 Task: Find connections with filter location Melton Mowbray with filter topic #Onlineadvertisingwith filter profile language German with filter current company Climate Policy Initiative with filter school Sree with filter industry Architectural and Structural Metal Manufacturing with filter service category HR Consulting with filter keywords title Front Desk Manager
Action: Mouse moved to (475, 51)
Screenshot: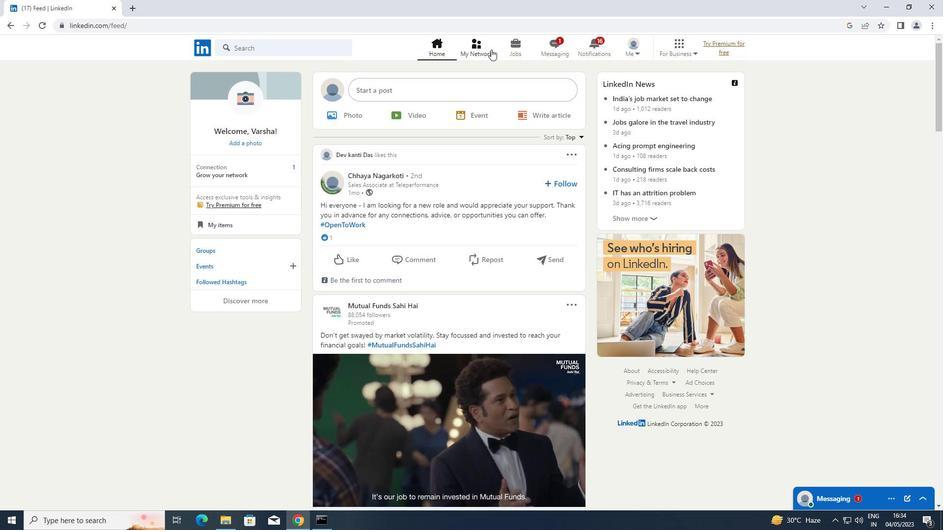 
Action: Mouse pressed left at (475, 51)
Screenshot: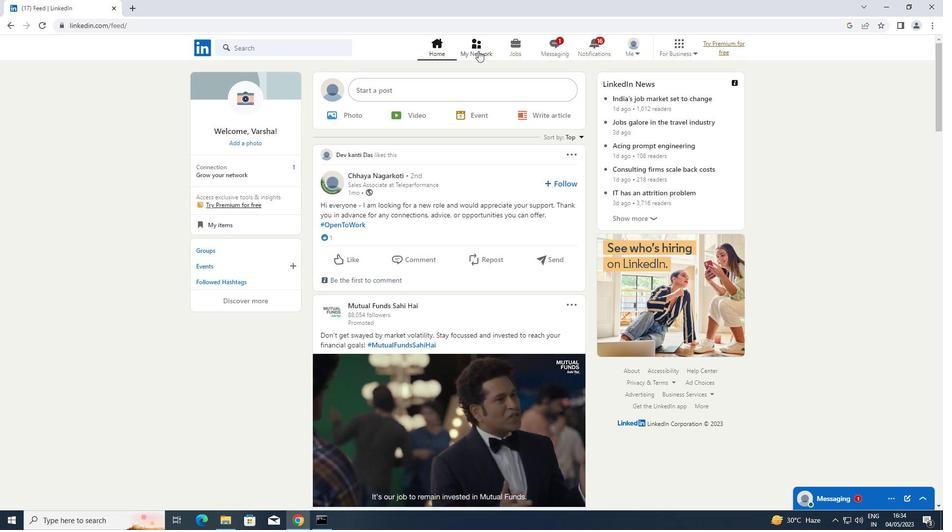 
Action: Mouse moved to (235, 100)
Screenshot: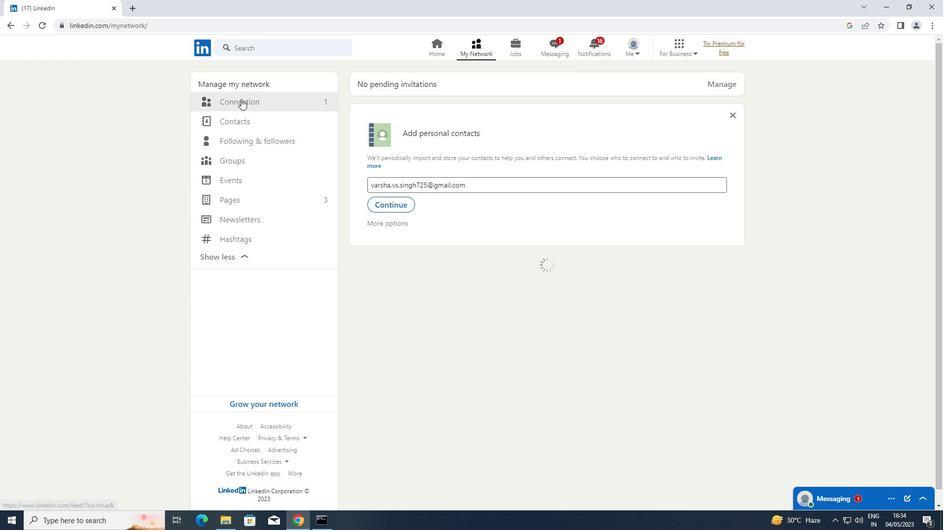
Action: Mouse pressed left at (235, 100)
Screenshot: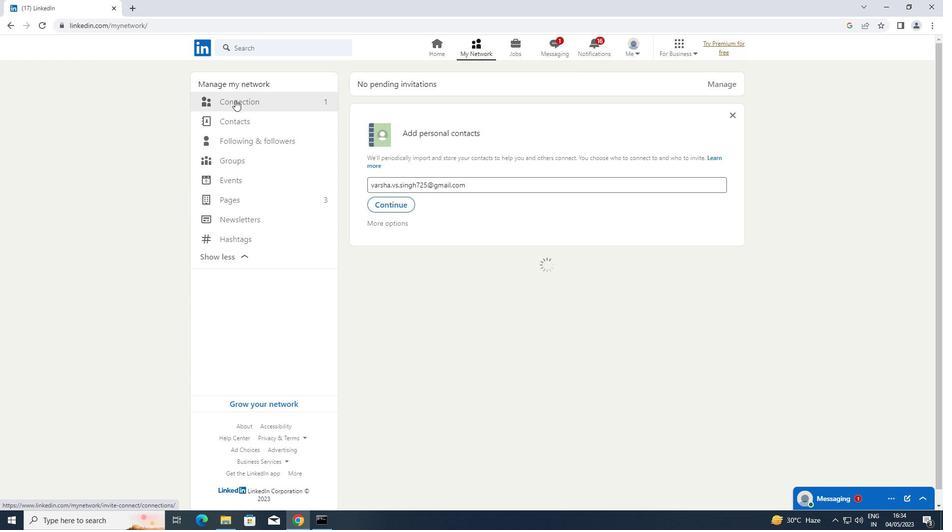 
Action: Mouse moved to (565, 97)
Screenshot: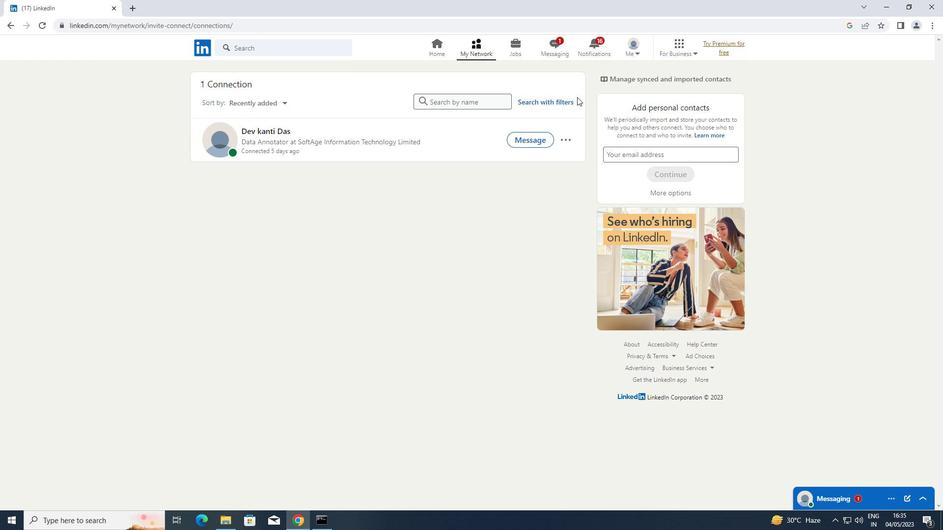 
Action: Mouse pressed left at (565, 97)
Screenshot: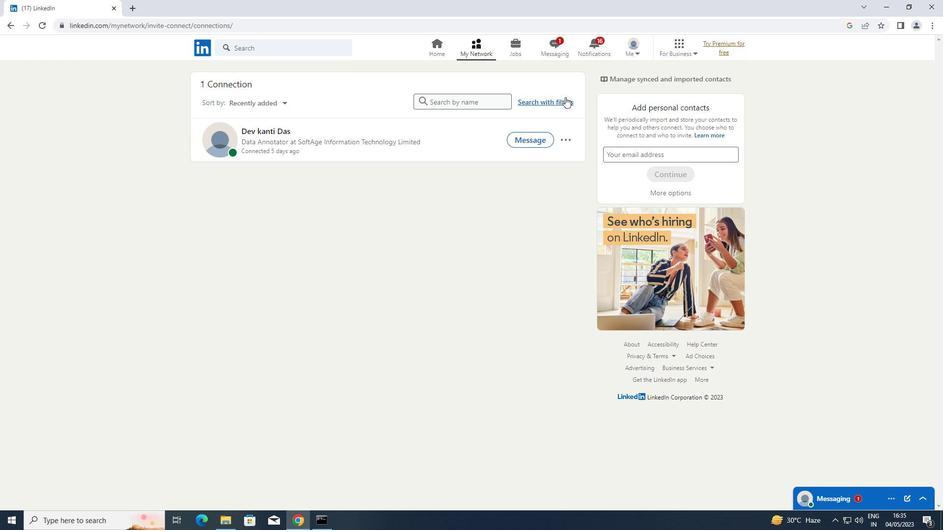 
Action: Mouse moved to (497, 73)
Screenshot: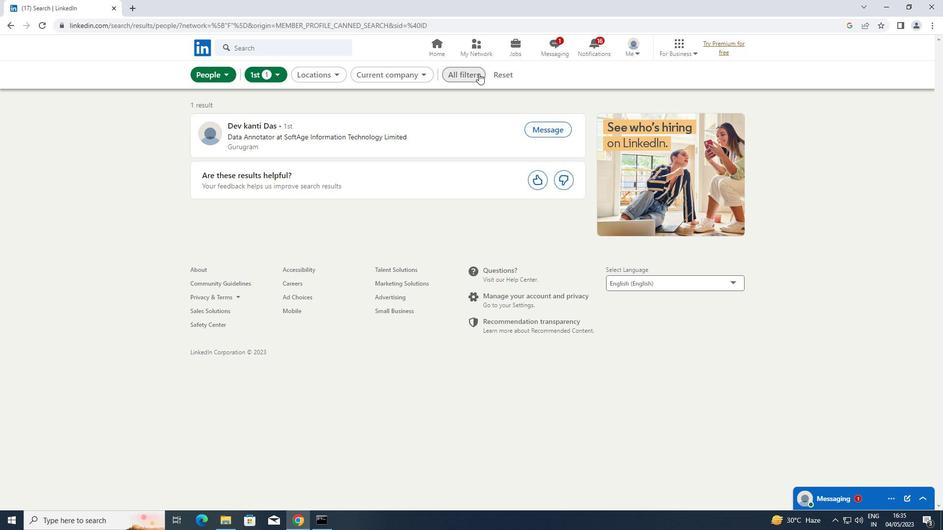 
Action: Mouse pressed left at (497, 73)
Screenshot: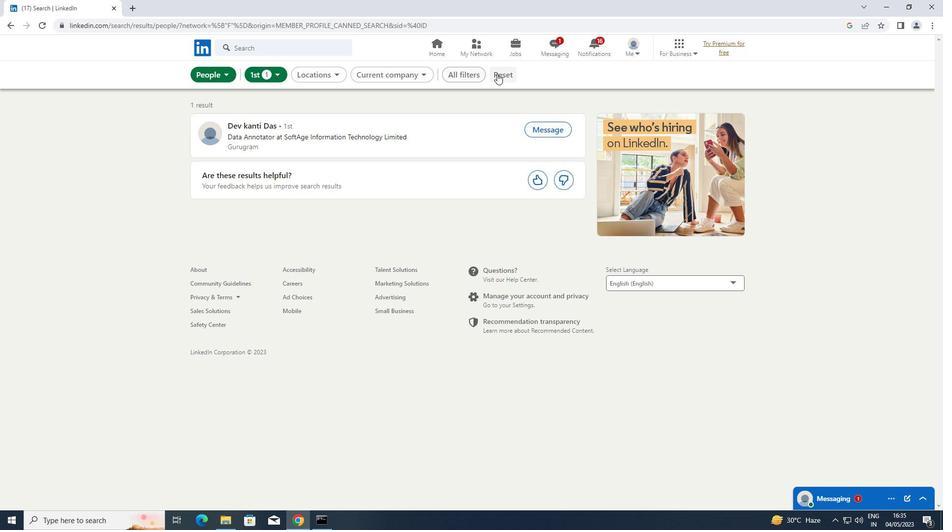 
Action: Mouse moved to (491, 73)
Screenshot: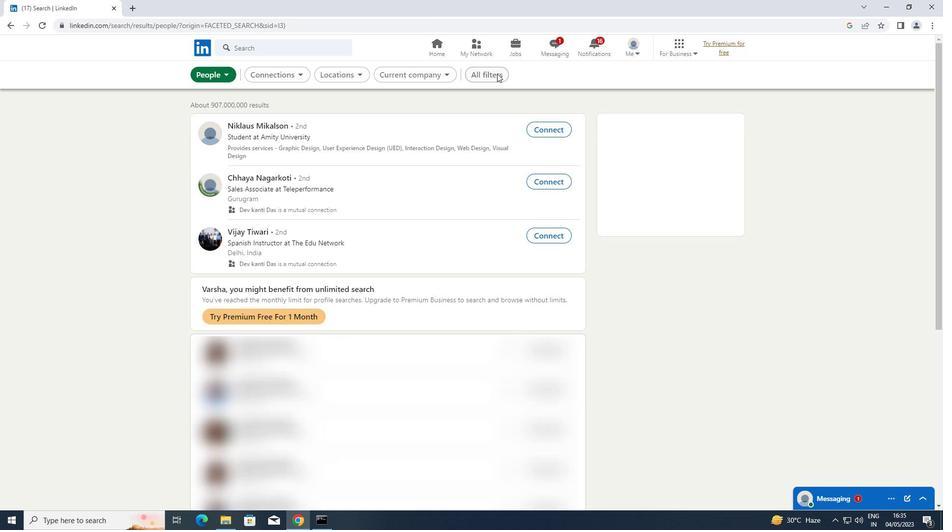
Action: Mouse pressed left at (491, 73)
Screenshot: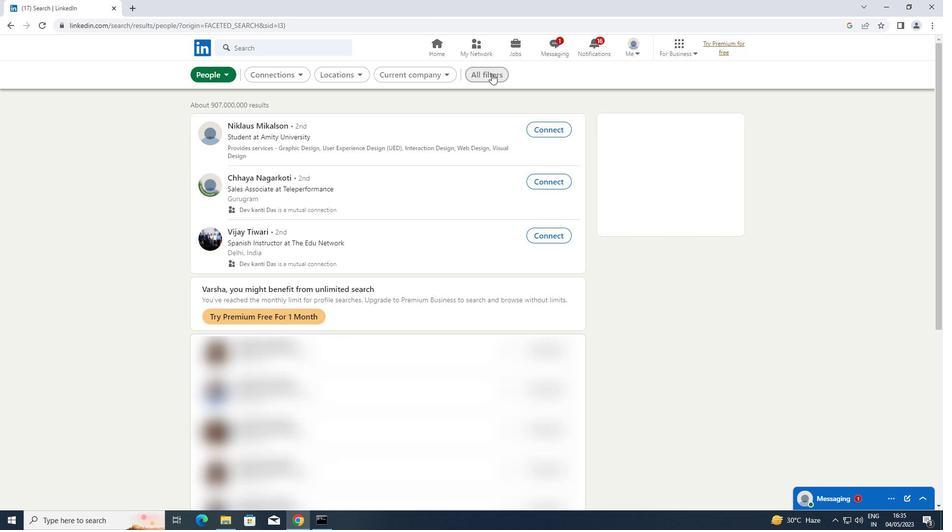 
Action: Mouse moved to (729, 209)
Screenshot: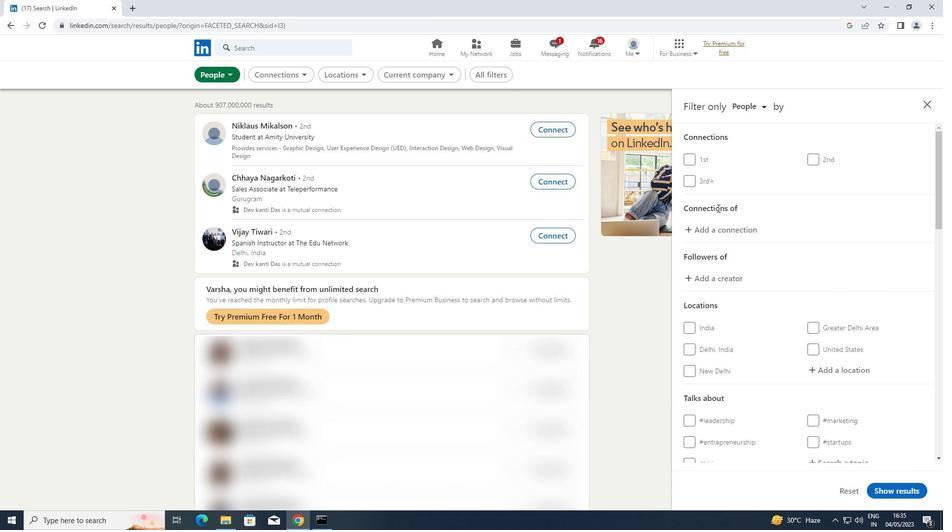 
Action: Mouse scrolled (729, 209) with delta (0, 0)
Screenshot: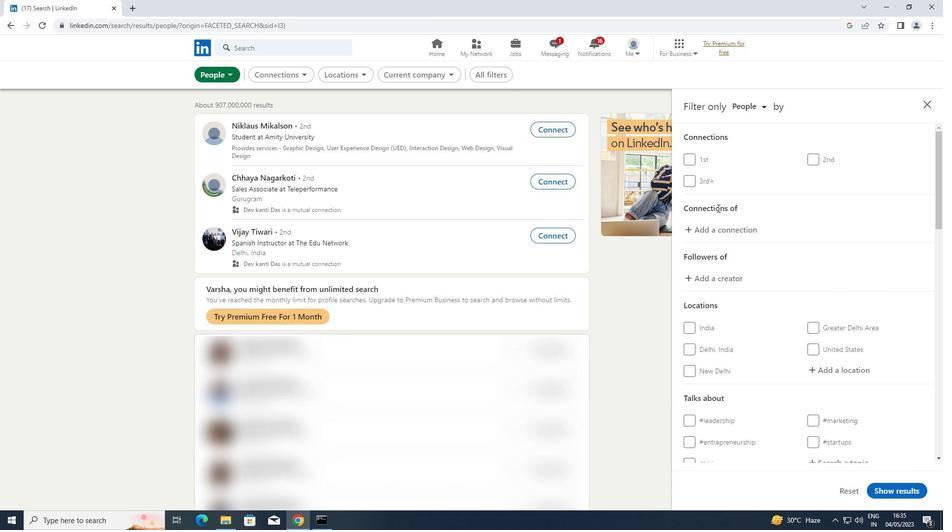 
Action: Mouse scrolled (729, 209) with delta (0, 0)
Screenshot: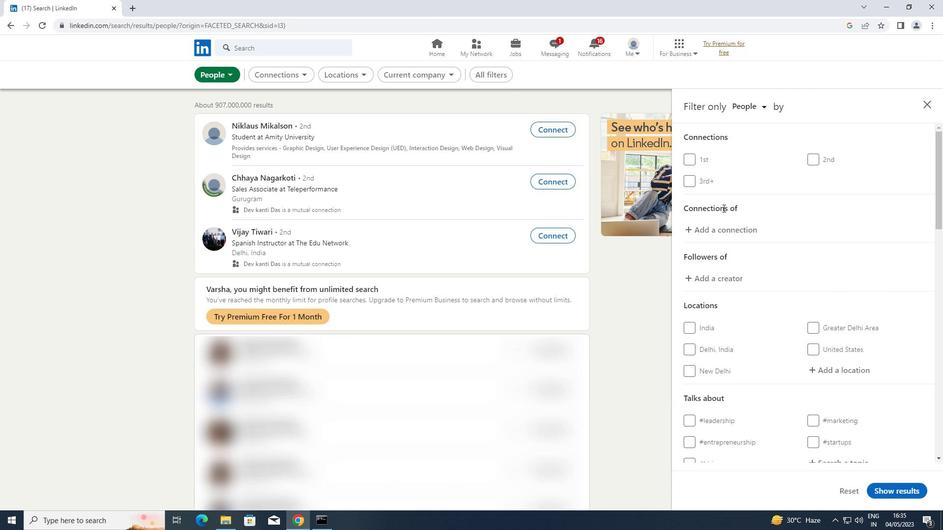 
Action: Mouse moved to (824, 274)
Screenshot: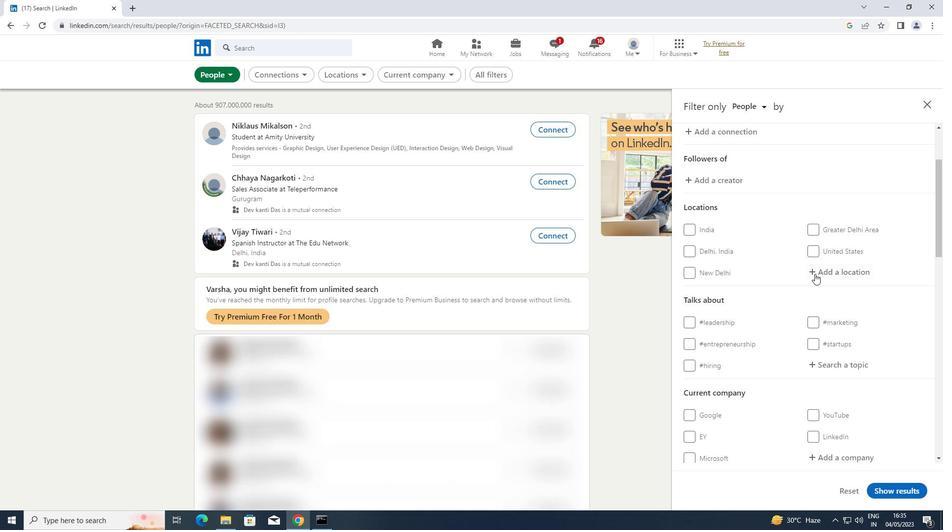 
Action: Mouse pressed left at (824, 274)
Screenshot: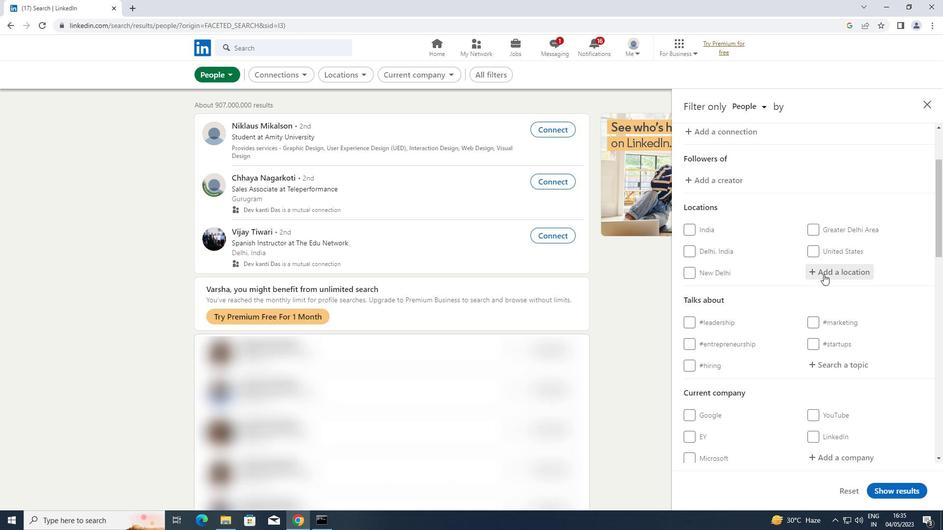 
Action: Key pressed <Key.shift>MELTON<Key.space><Key.shift>MOWBRAY
Screenshot: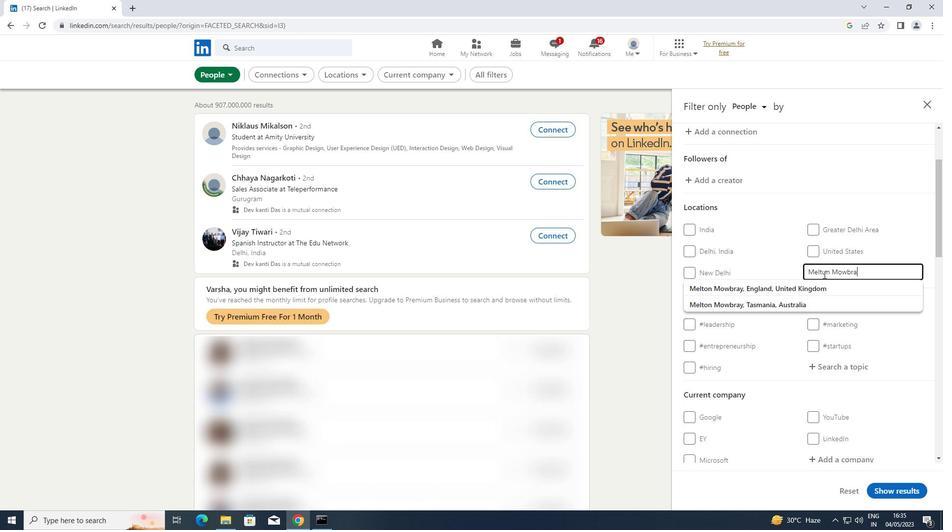 
Action: Mouse scrolled (824, 274) with delta (0, 0)
Screenshot: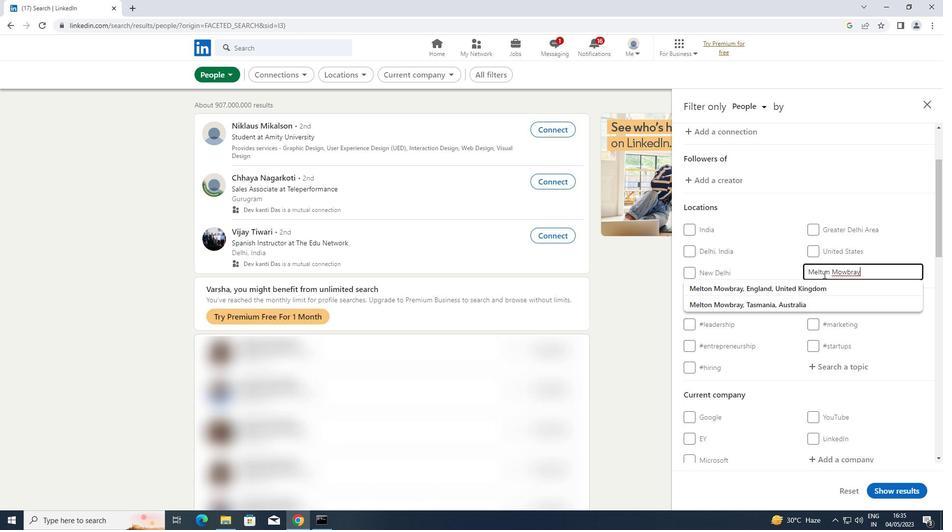 
Action: Mouse scrolled (824, 274) with delta (0, 0)
Screenshot: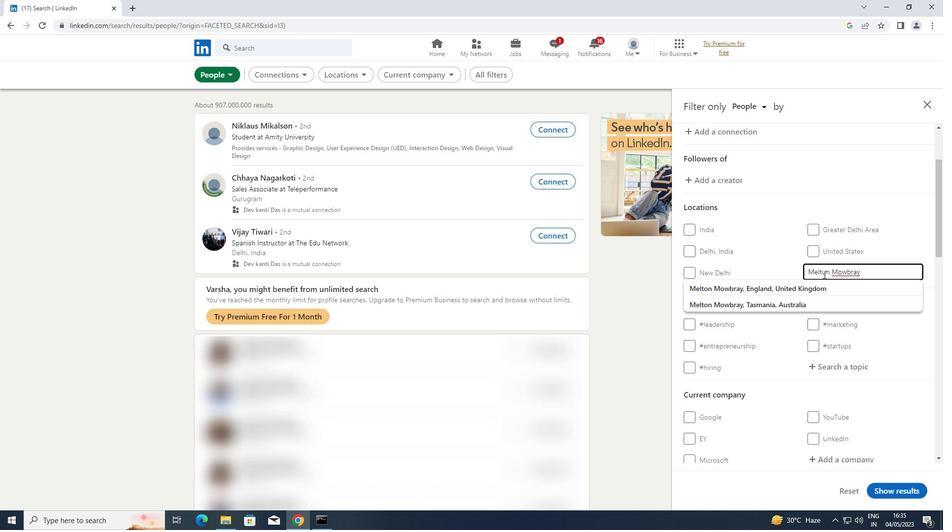 
Action: Mouse moved to (842, 356)
Screenshot: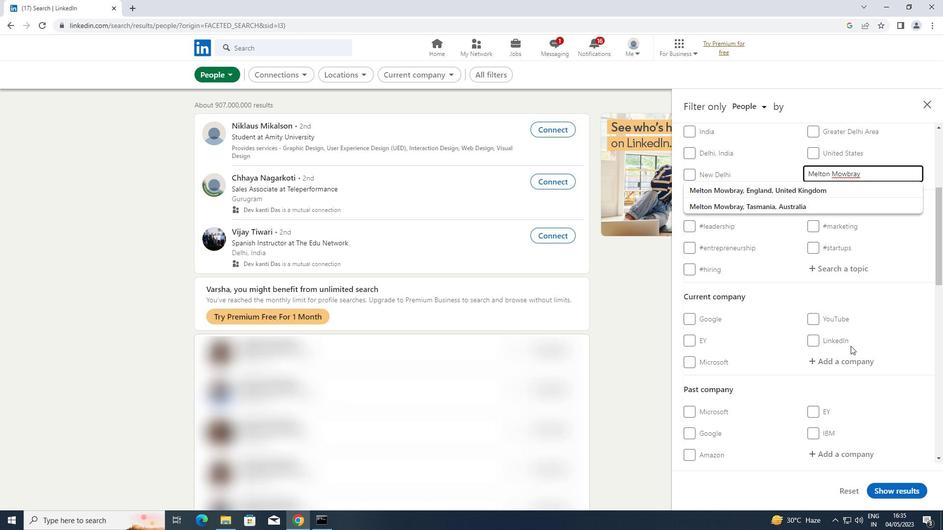 
Action: Mouse pressed left at (842, 356)
Screenshot: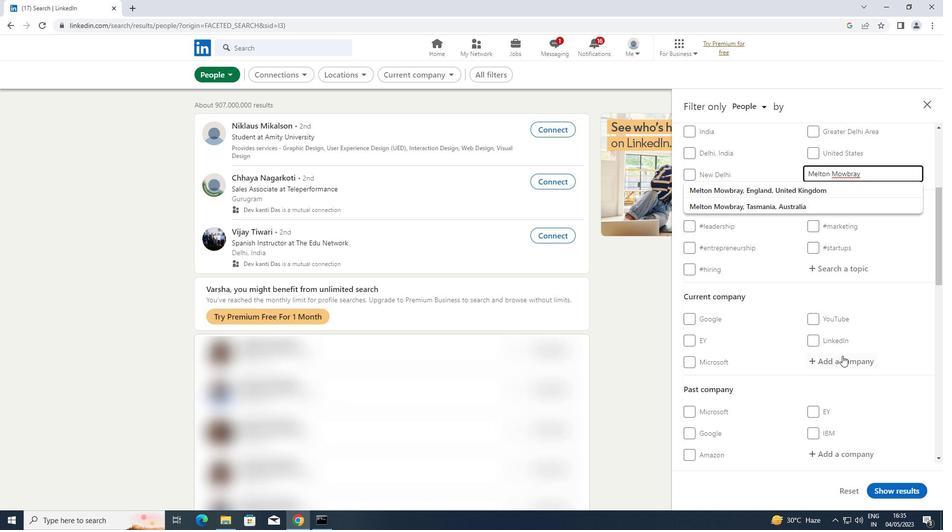 
Action: Key pressed <Key.shift>ONLINEADVERTISING
Screenshot: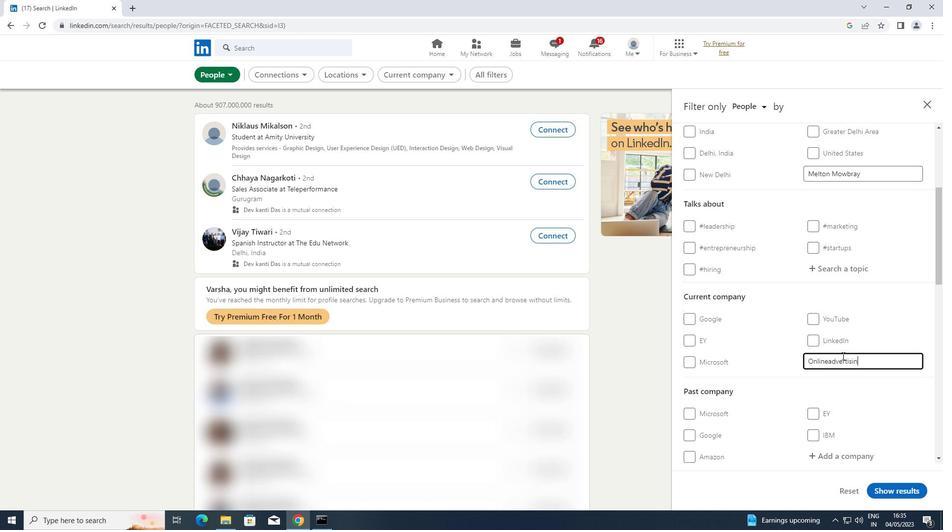 
Action: Mouse moved to (813, 359)
Screenshot: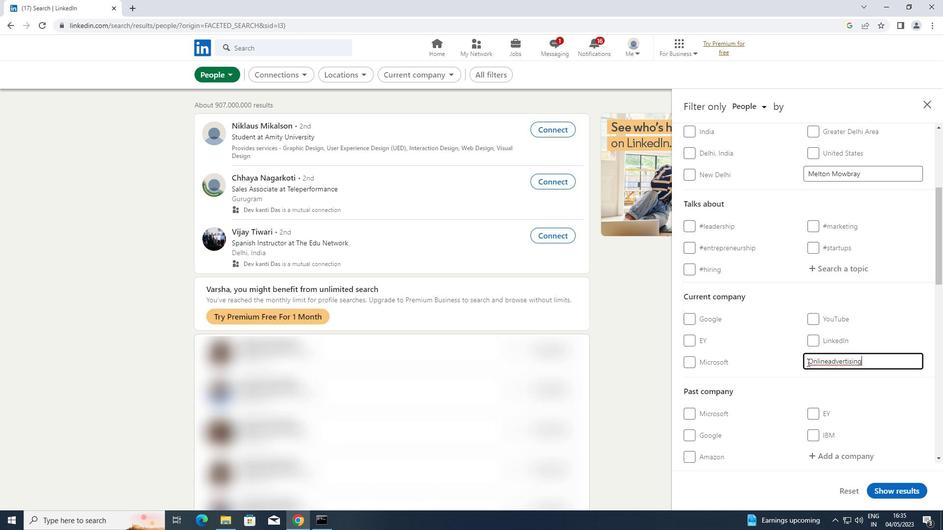 
Action: Key pressed <Key.backspace><Key.backspace><Key.backspace><Key.backspace><Key.backspace><Key.backspace><Key.backspace><Key.backspace><Key.backspace><Key.backspace><Key.backspace><Key.backspace><Key.backspace><Key.backspace><Key.backspace><Key.backspace><Key.backspace><Key.backspace><Key.backspace><Key.backspace><Key.backspace><Key.backspace>
Screenshot: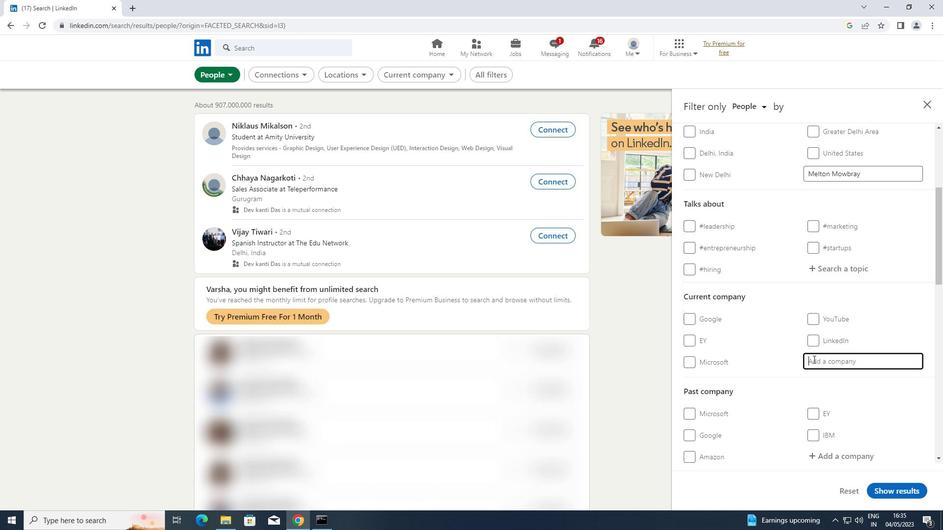 
Action: Mouse moved to (861, 269)
Screenshot: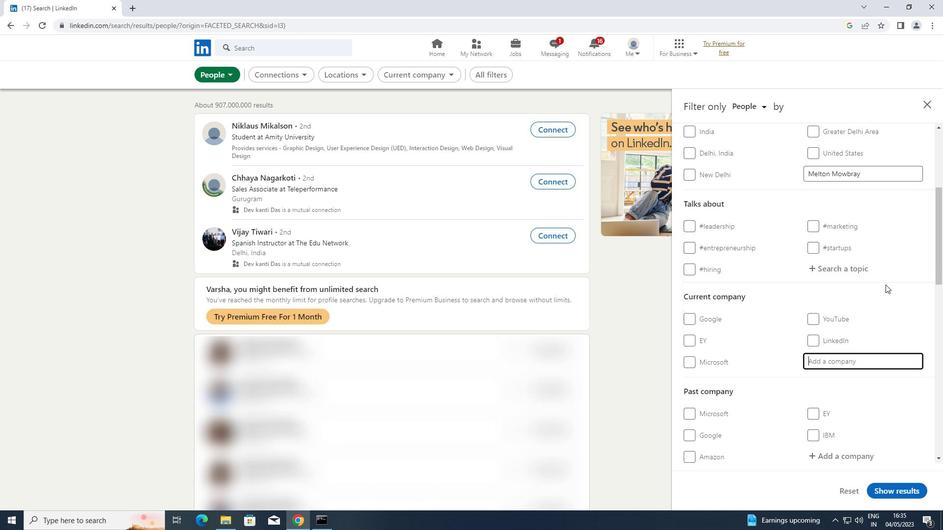 
Action: Mouse pressed left at (861, 269)
Screenshot: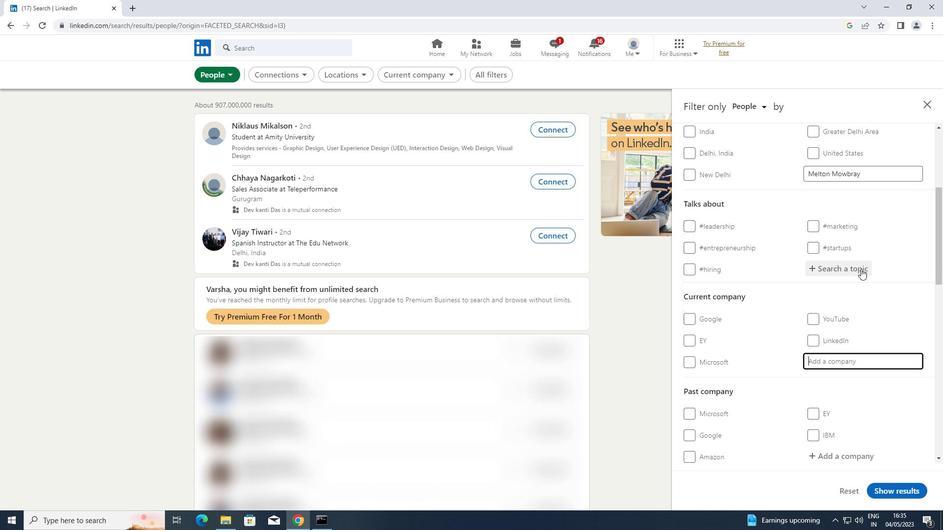 
Action: Key pressed <Key.shift>ONLINEADVERTI
Screenshot: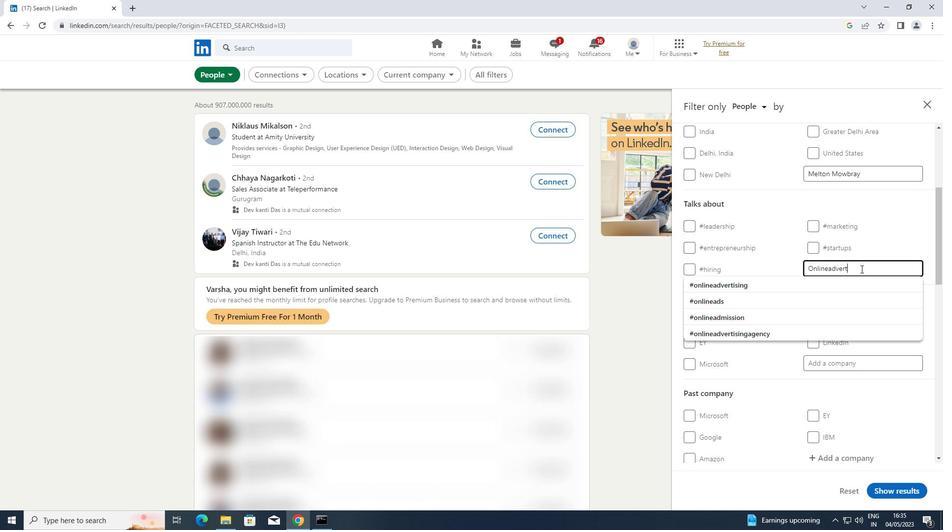 
Action: Mouse moved to (786, 283)
Screenshot: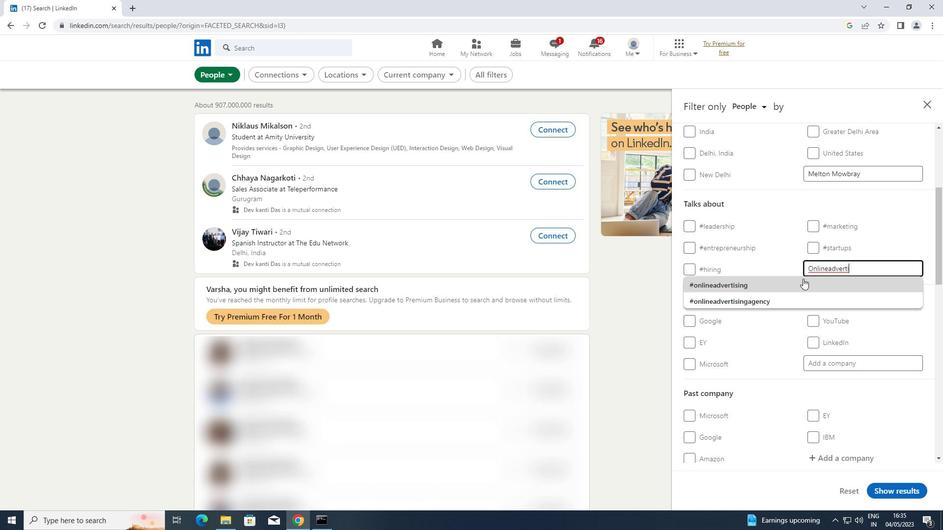 
Action: Mouse pressed left at (786, 283)
Screenshot: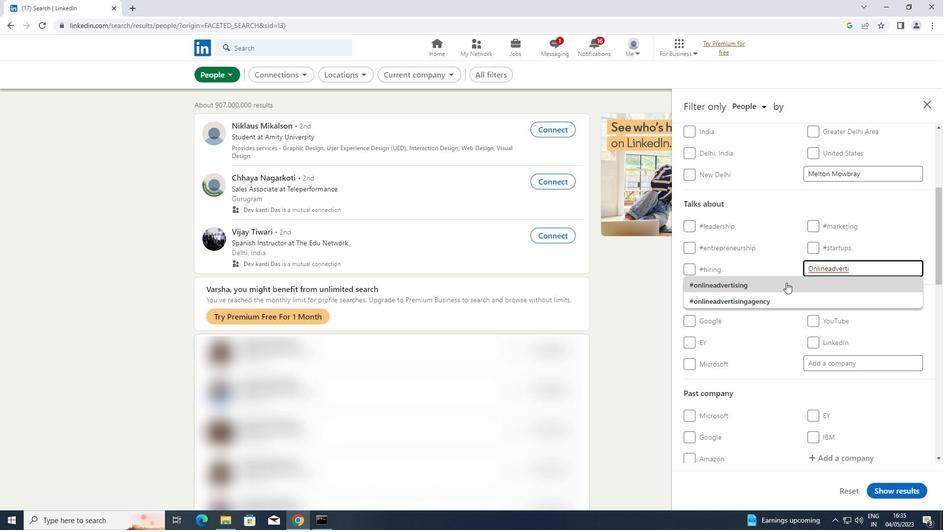 
Action: Mouse scrolled (786, 282) with delta (0, 0)
Screenshot: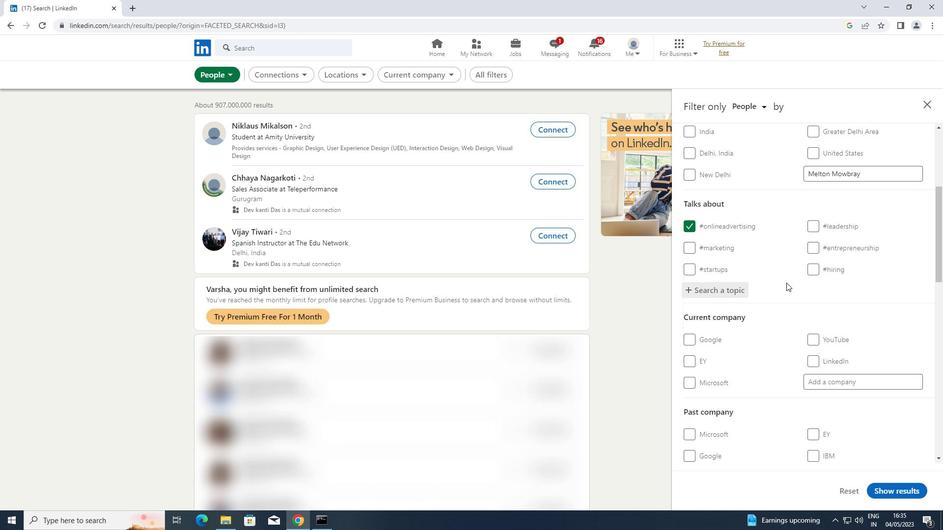 
Action: Mouse scrolled (786, 282) with delta (0, 0)
Screenshot: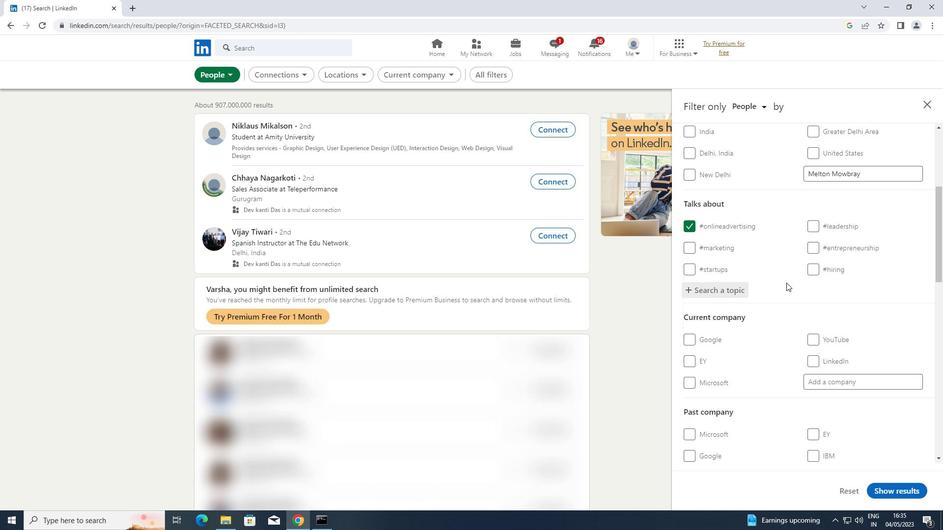 
Action: Mouse scrolled (786, 282) with delta (0, 0)
Screenshot: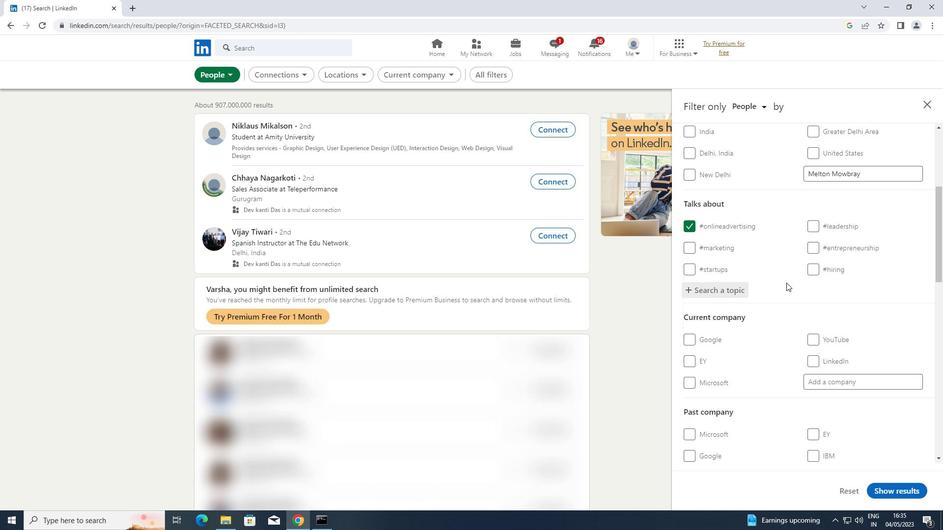 
Action: Mouse scrolled (786, 282) with delta (0, 0)
Screenshot: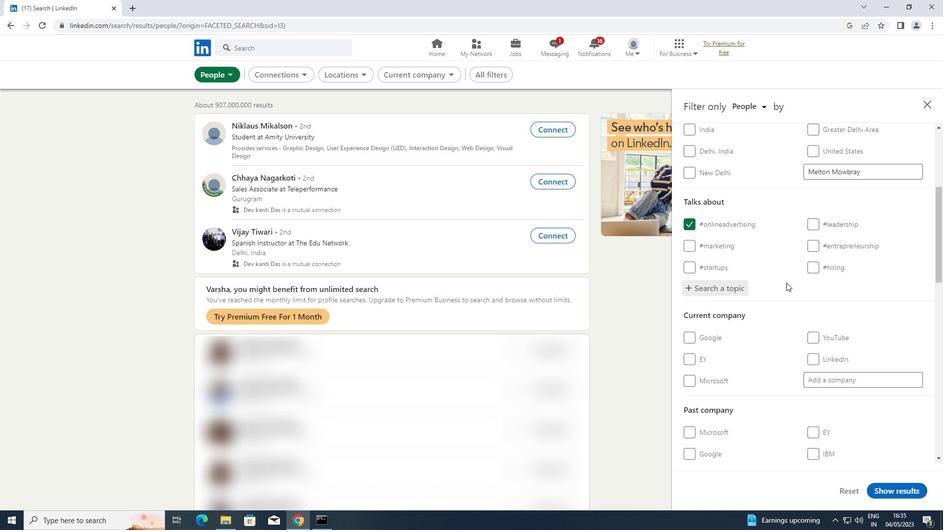 
Action: Mouse scrolled (786, 282) with delta (0, 0)
Screenshot: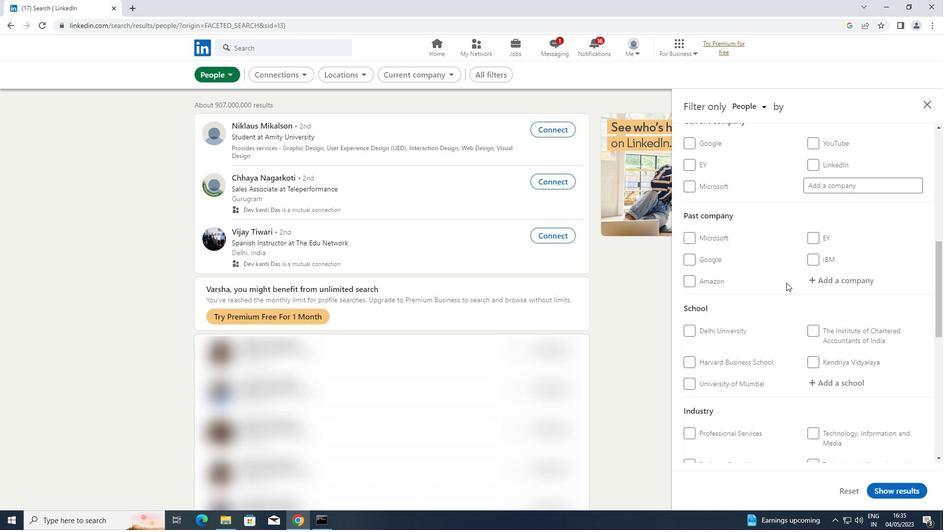 
Action: Mouse scrolled (786, 282) with delta (0, 0)
Screenshot: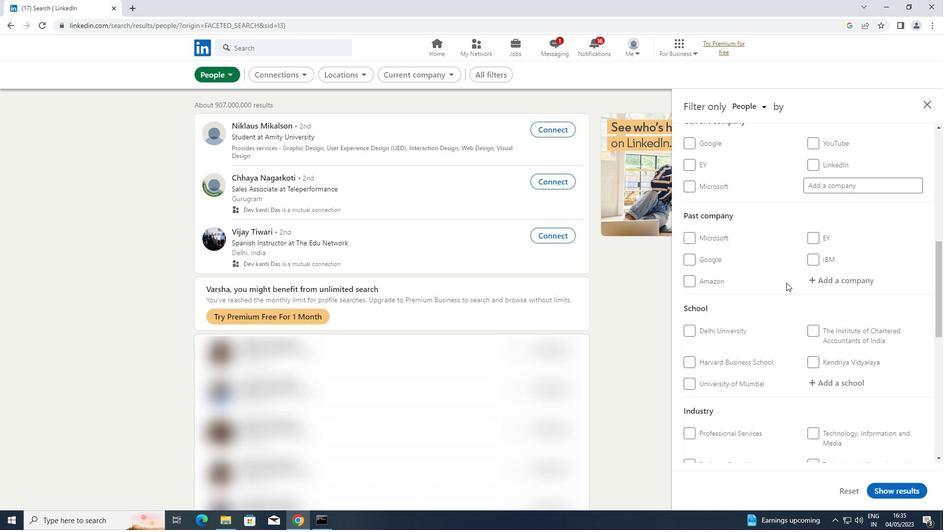 
Action: Mouse scrolled (786, 282) with delta (0, 0)
Screenshot: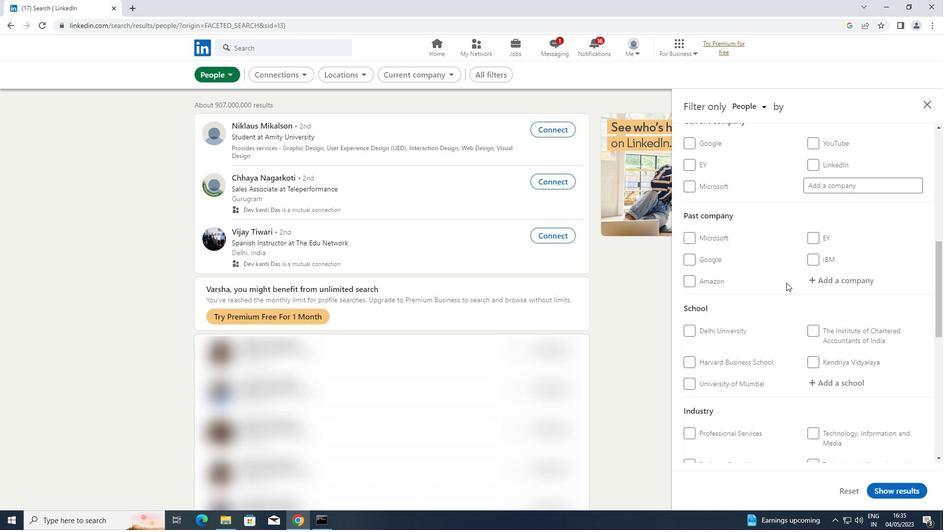 
Action: Mouse scrolled (786, 282) with delta (0, 0)
Screenshot: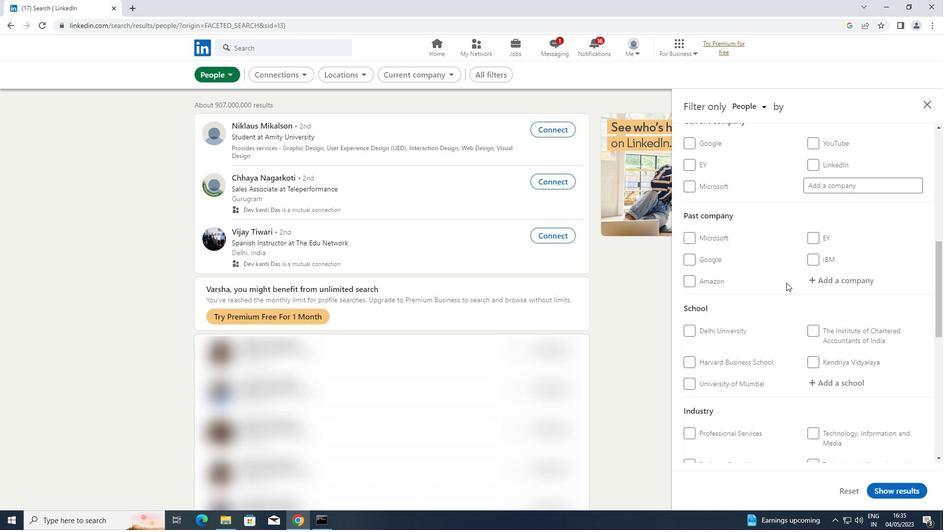 
Action: Mouse scrolled (786, 282) with delta (0, 0)
Screenshot: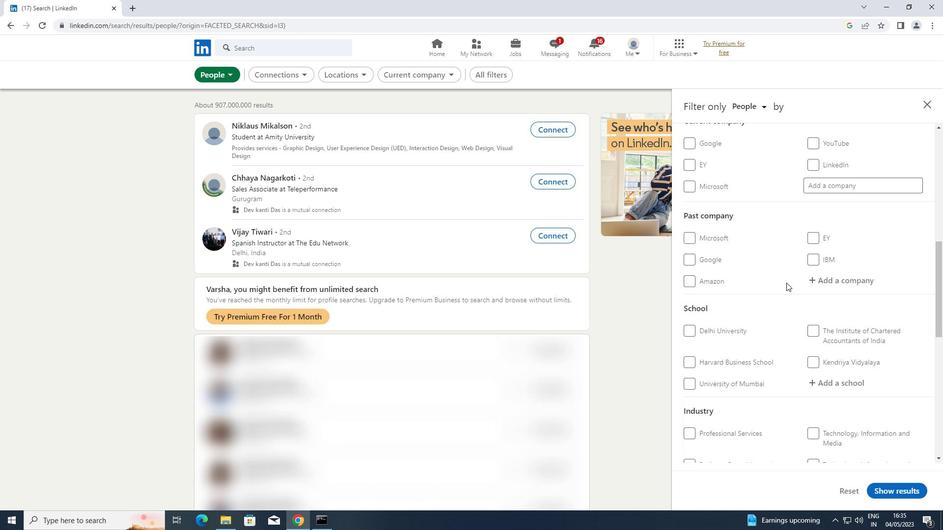 
Action: Mouse scrolled (786, 282) with delta (0, 0)
Screenshot: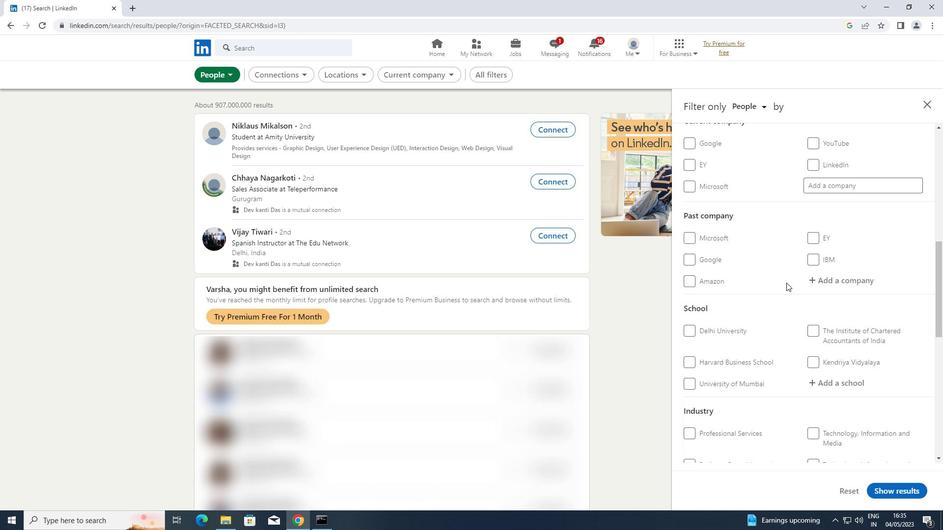 
Action: Mouse moved to (689, 290)
Screenshot: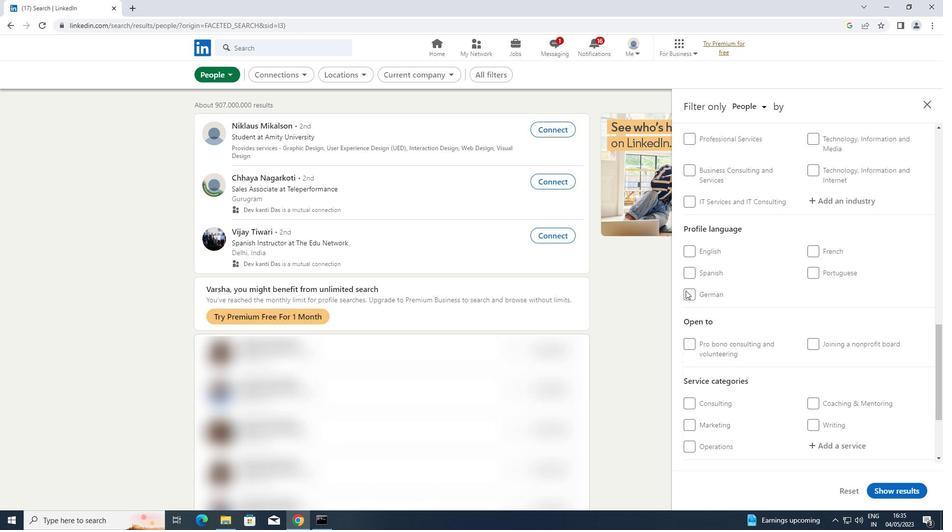 
Action: Mouse pressed left at (689, 290)
Screenshot: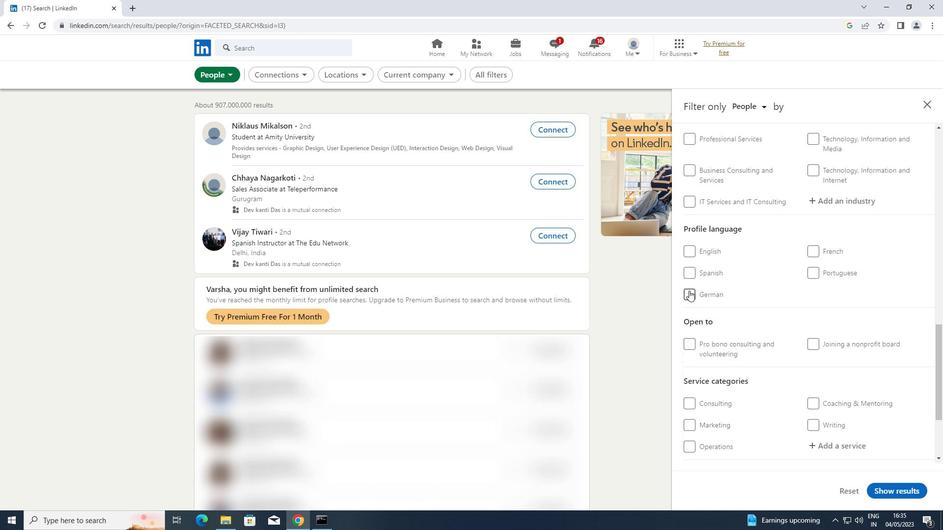 
Action: Mouse moved to (698, 288)
Screenshot: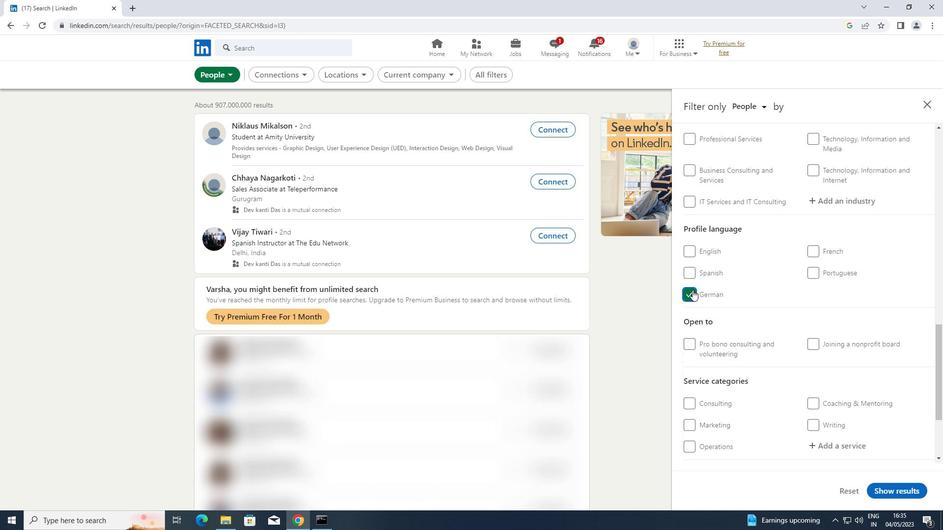 
Action: Mouse scrolled (698, 288) with delta (0, 0)
Screenshot: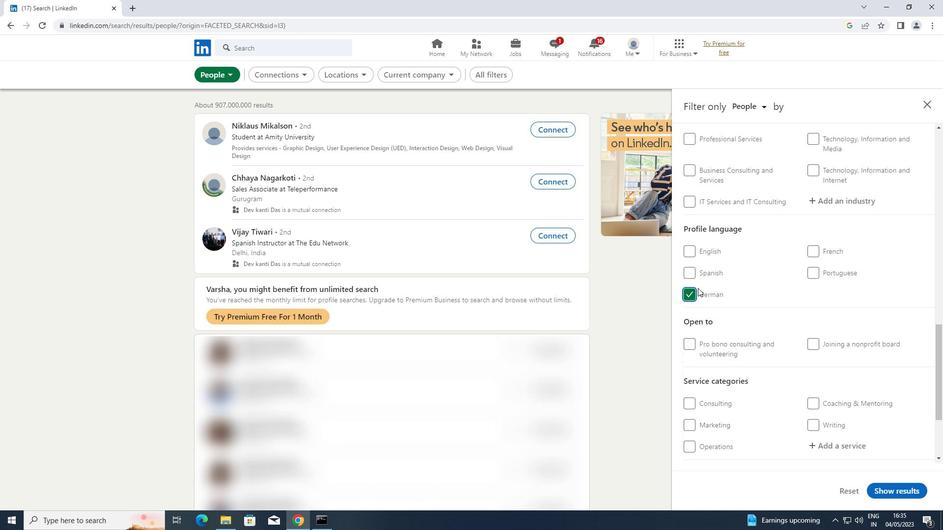 
Action: Mouse scrolled (698, 288) with delta (0, 0)
Screenshot: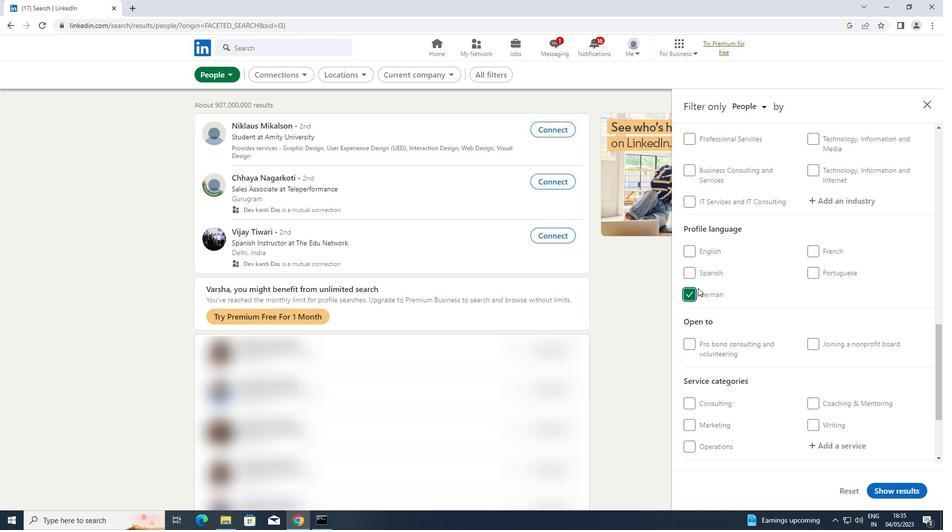 
Action: Mouse scrolled (698, 288) with delta (0, 0)
Screenshot: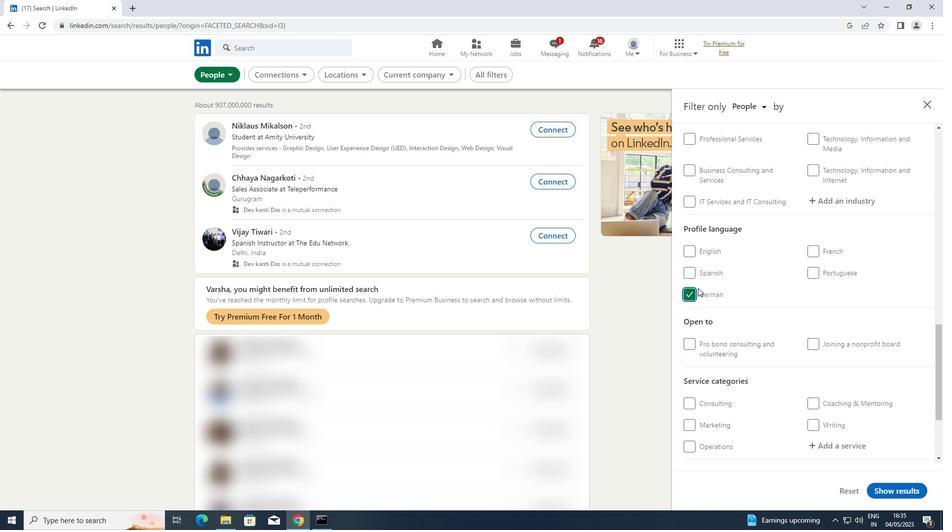 
Action: Mouse scrolled (698, 288) with delta (0, 0)
Screenshot: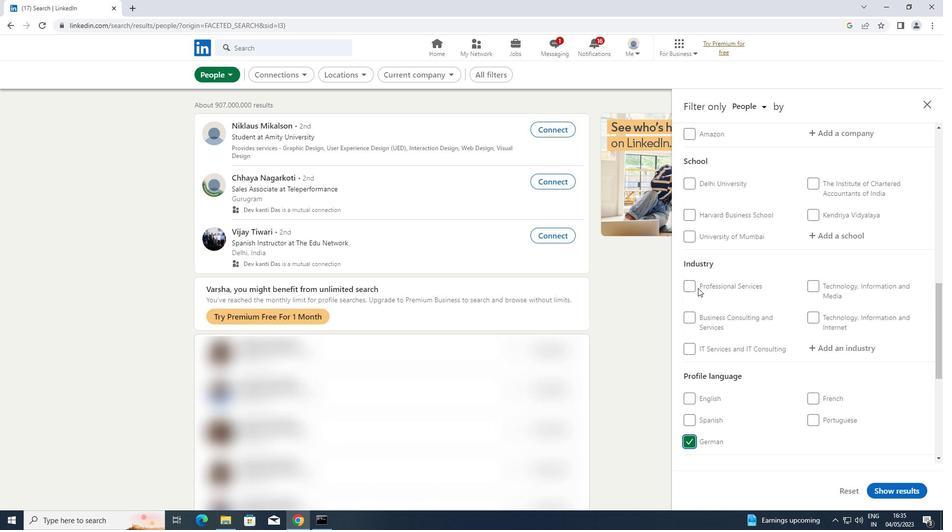 
Action: Mouse scrolled (698, 288) with delta (0, 0)
Screenshot: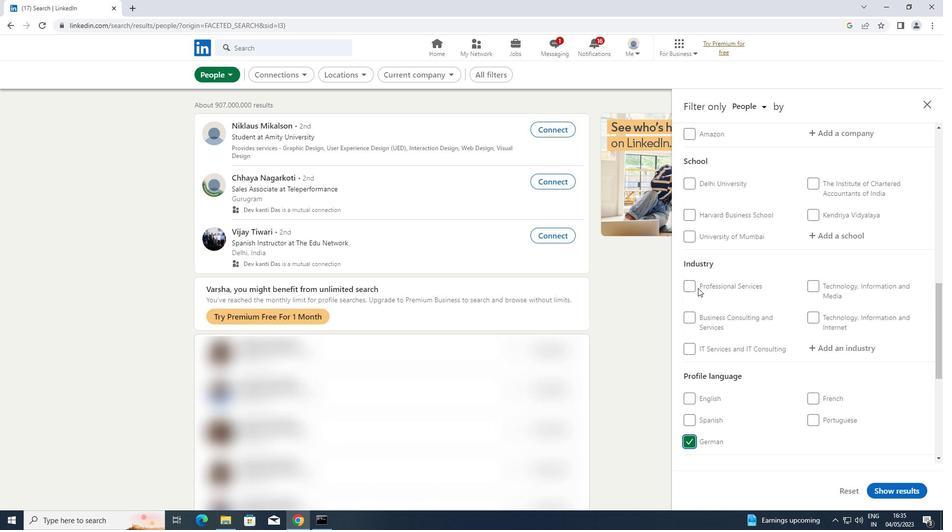 
Action: Mouse moved to (704, 285)
Screenshot: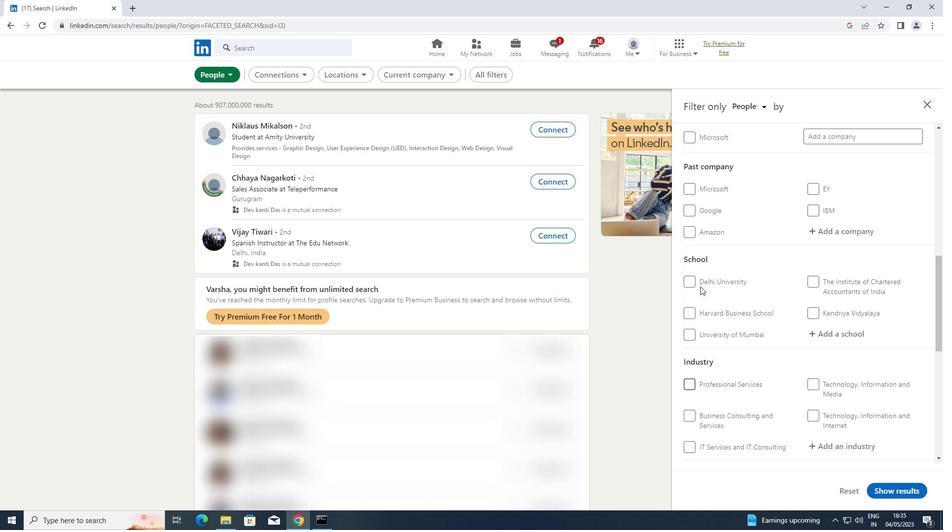 
Action: Mouse scrolled (704, 286) with delta (0, 0)
Screenshot: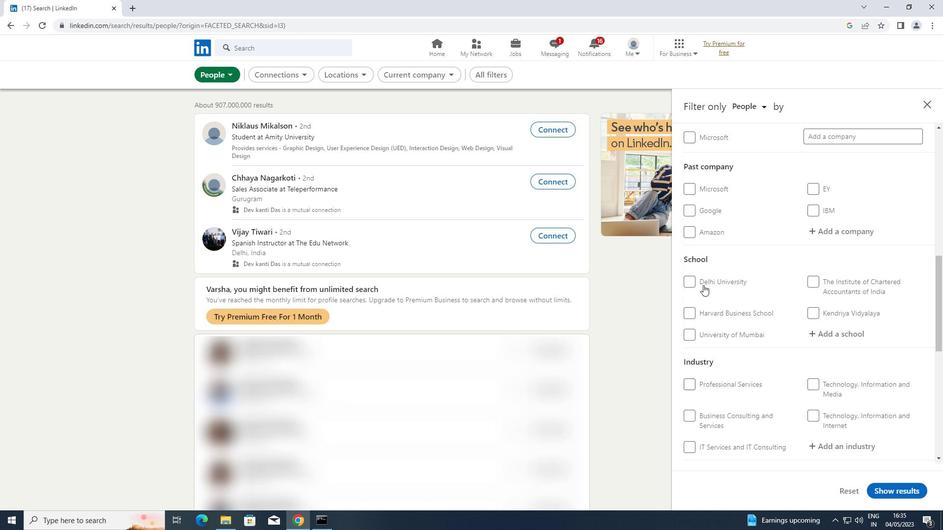 
Action: Mouse scrolled (704, 286) with delta (0, 0)
Screenshot: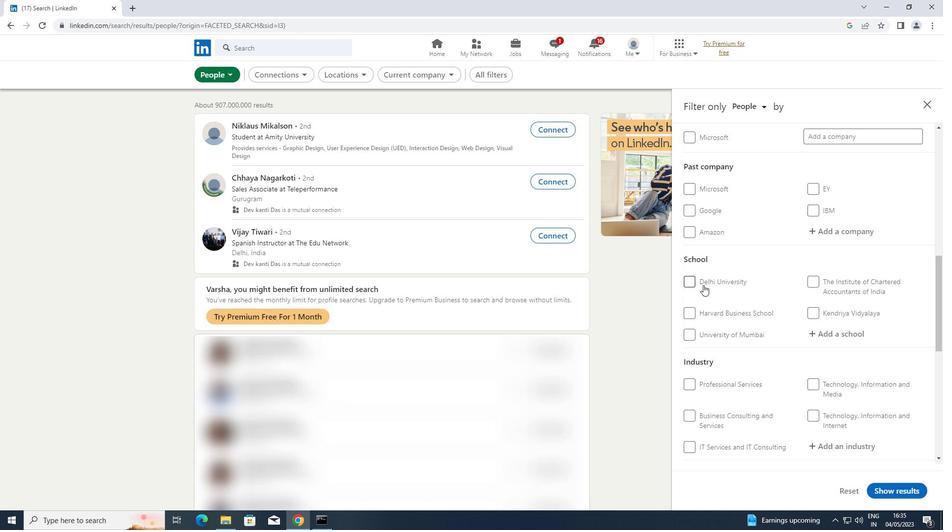 
Action: Mouse moved to (891, 235)
Screenshot: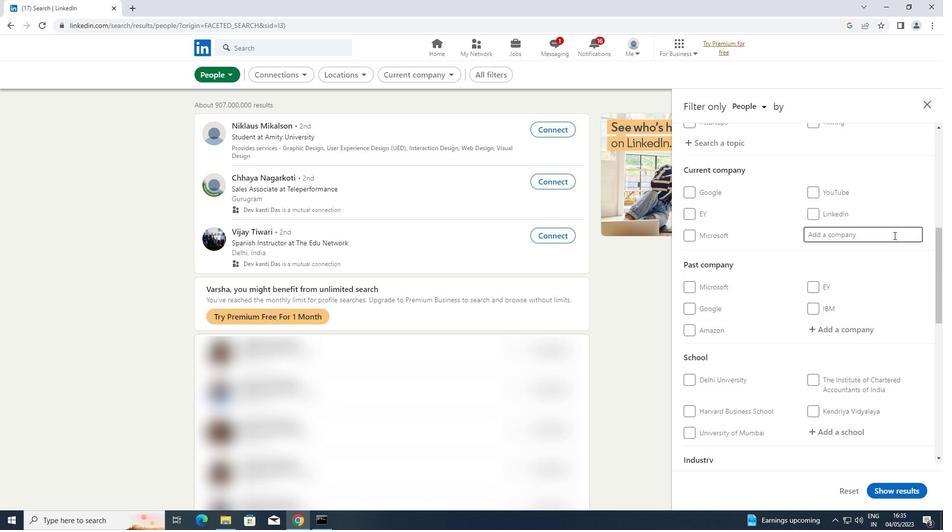 
Action: Mouse pressed left at (891, 235)
Screenshot: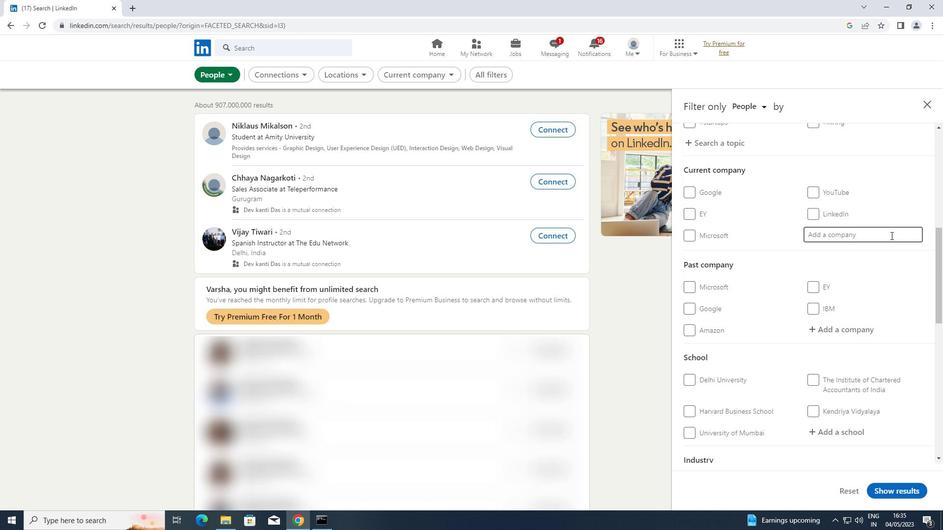 
Action: Key pressed <Key.shift>CLIMATE<Key.space><Key.shift>POLICY
Screenshot: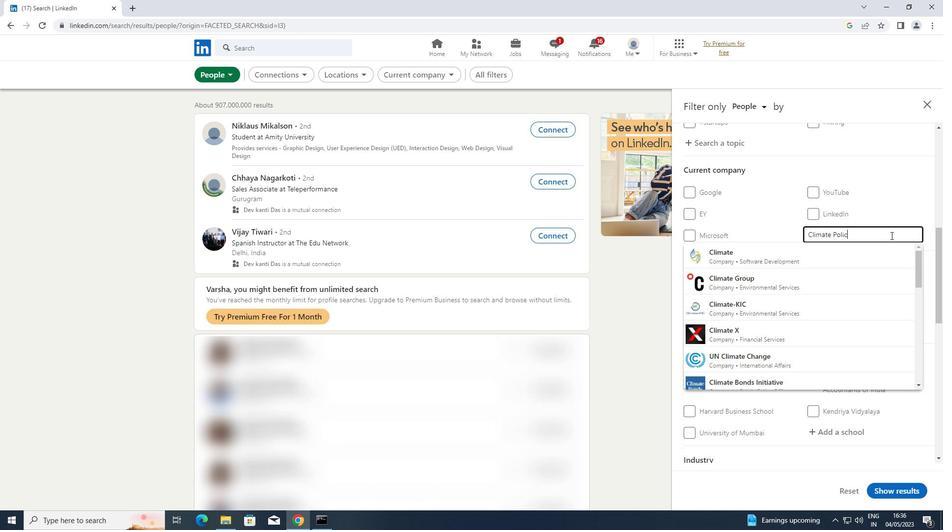 
Action: Mouse moved to (832, 251)
Screenshot: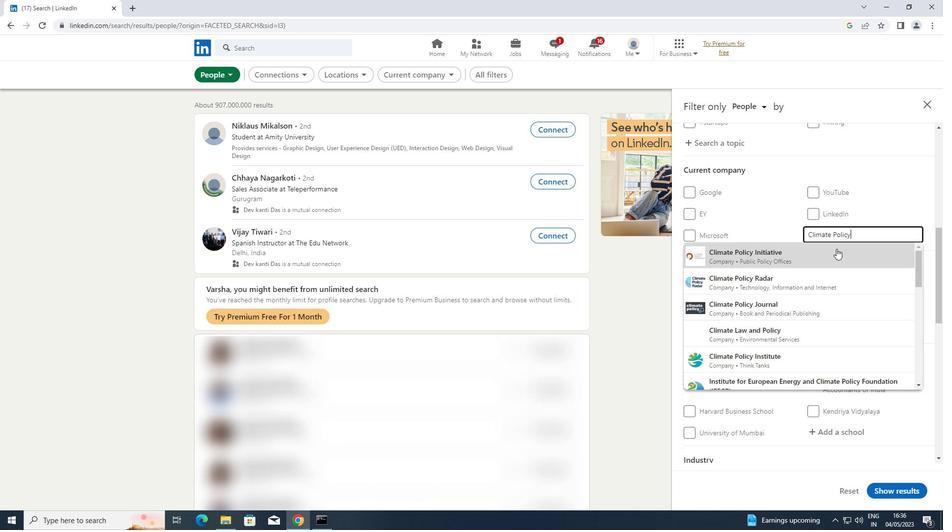 
Action: Mouse pressed left at (832, 251)
Screenshot: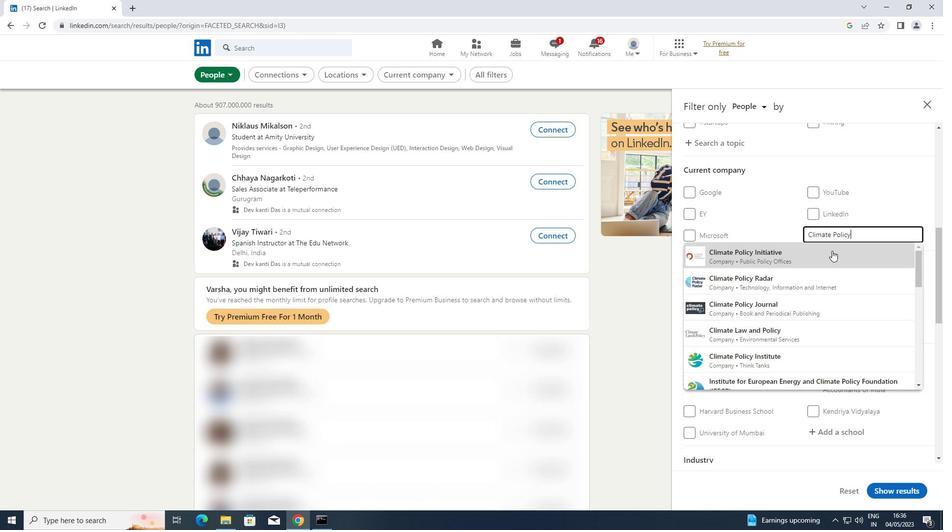 
Action: Mouse scrolled (832, 250) with delta (0, 0)
Screenshot: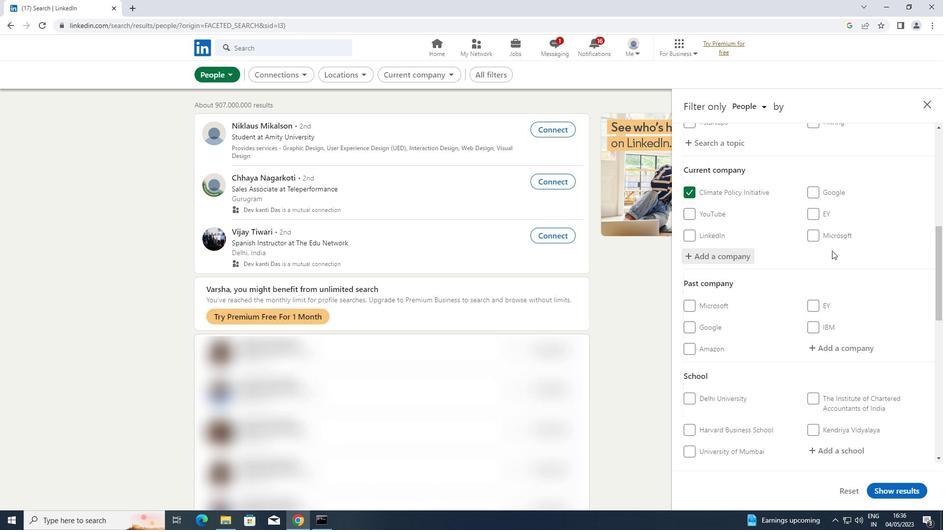 
Action: Mouse scrolled (832, 250) with delta (0, 0)
Screenshot: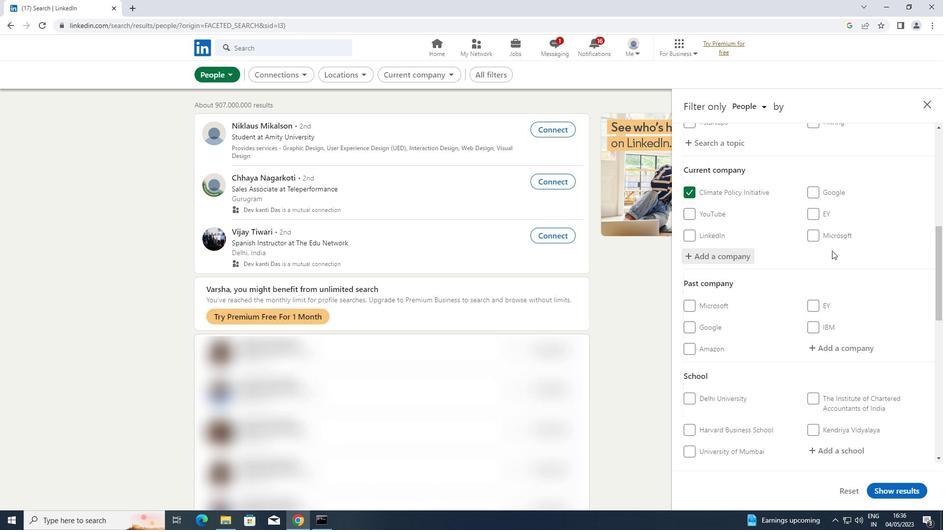 
Action: Mouse scrolled (832, 250) with delta (0, 0)
Screenshot: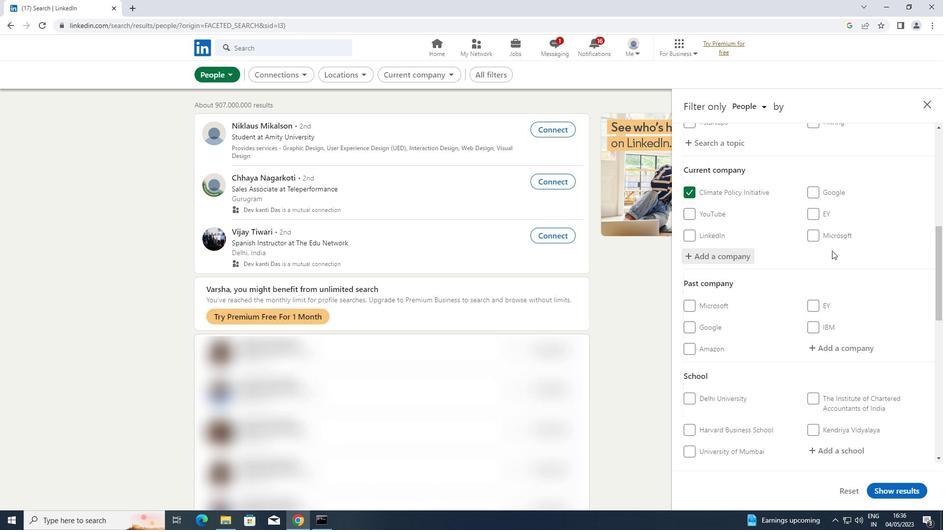 
Action: Mouse moved to (845, 300)
Screenshot: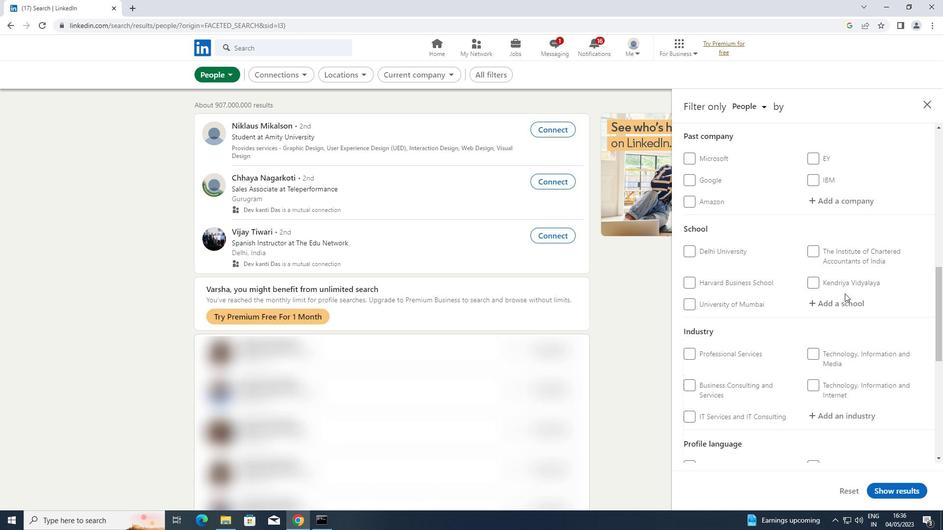 
Action: Mouse pressed left at (845, 300)
Screenshot: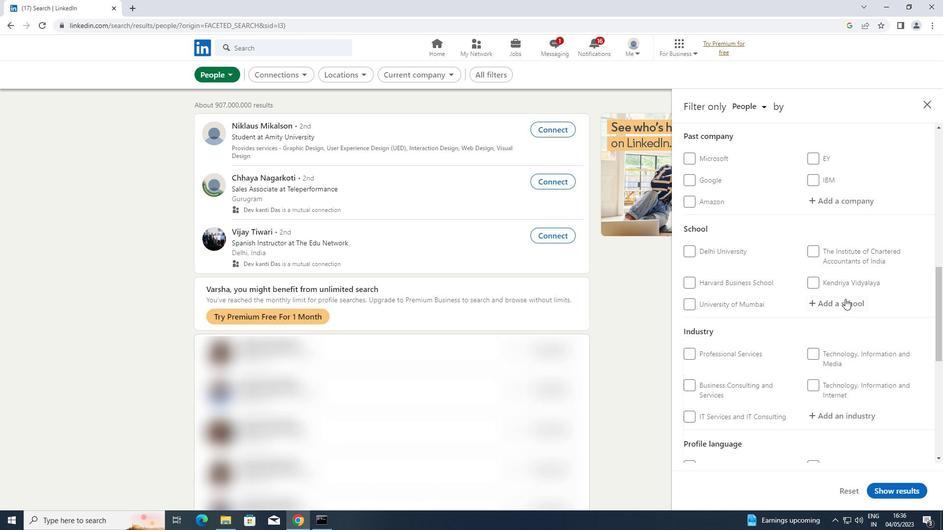 
Action: Key pressed <Key.shift>SREE
Screenshot: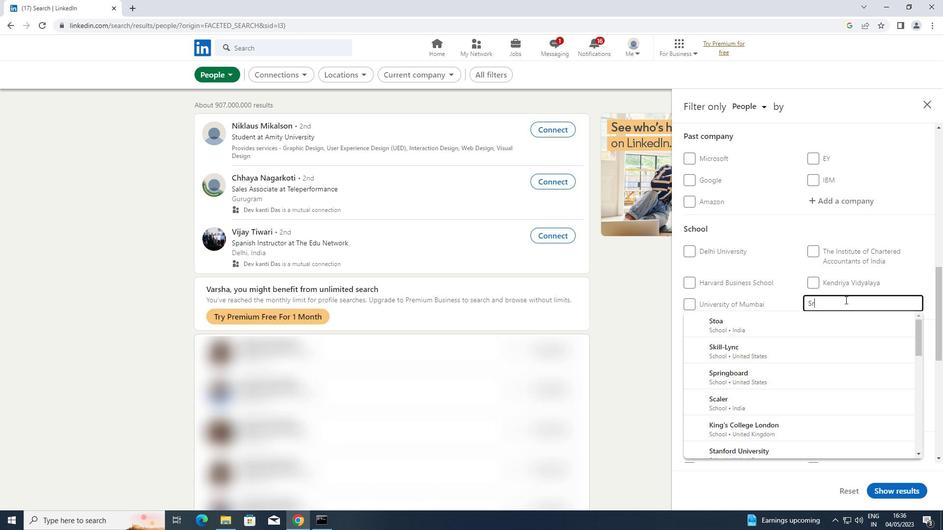 
Action: Mouse moved to (745, 321)
Screenshot: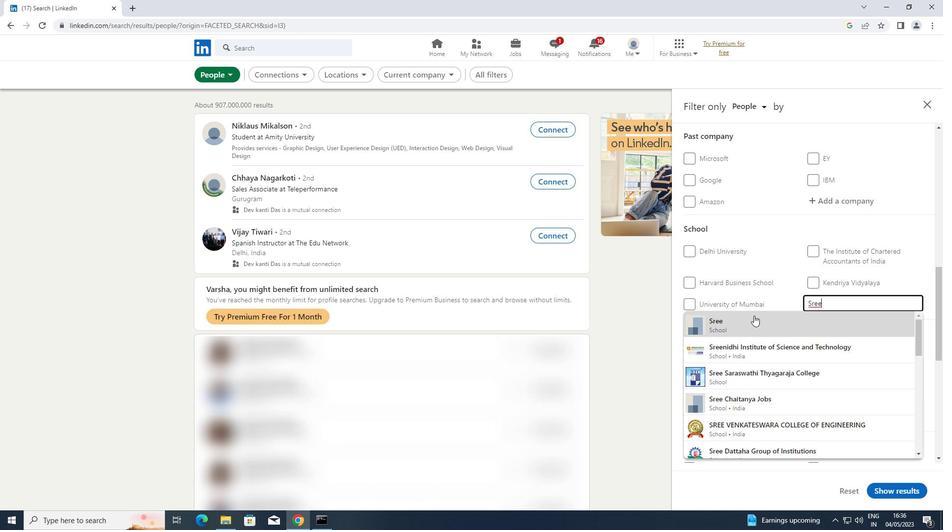 
Action: Mouse pressed left at (745, 321)
Screenshot: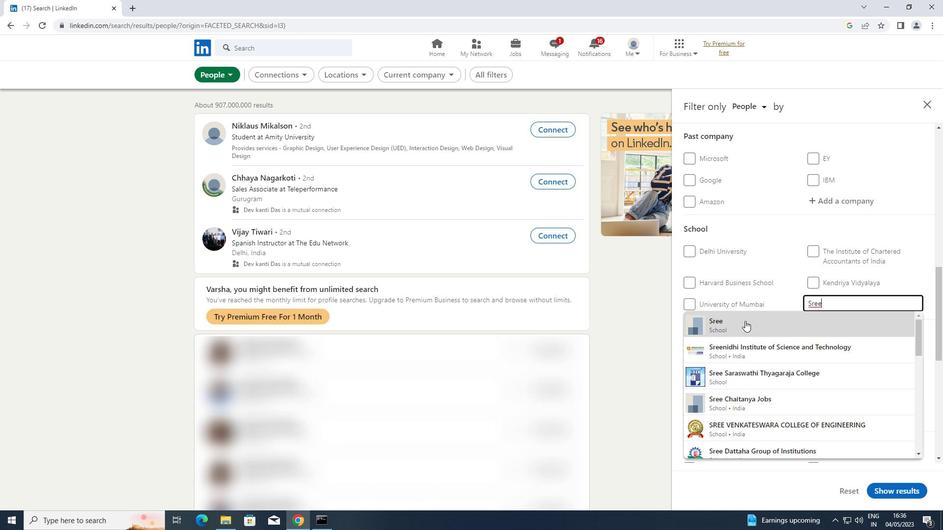 
Action: Mouse moved to (744, 322)
Screenshot: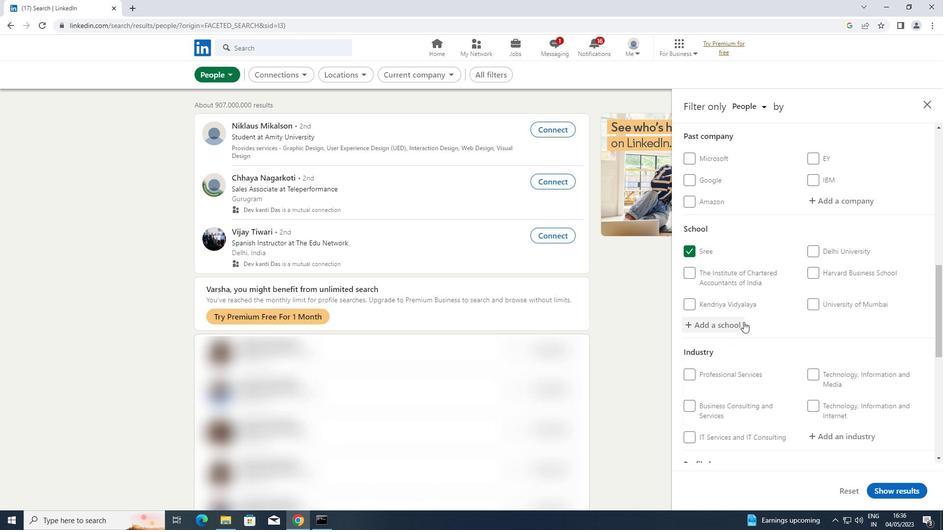
Action: Mouse scrolled (744, 321) with delta (0, 0)
Screenshot: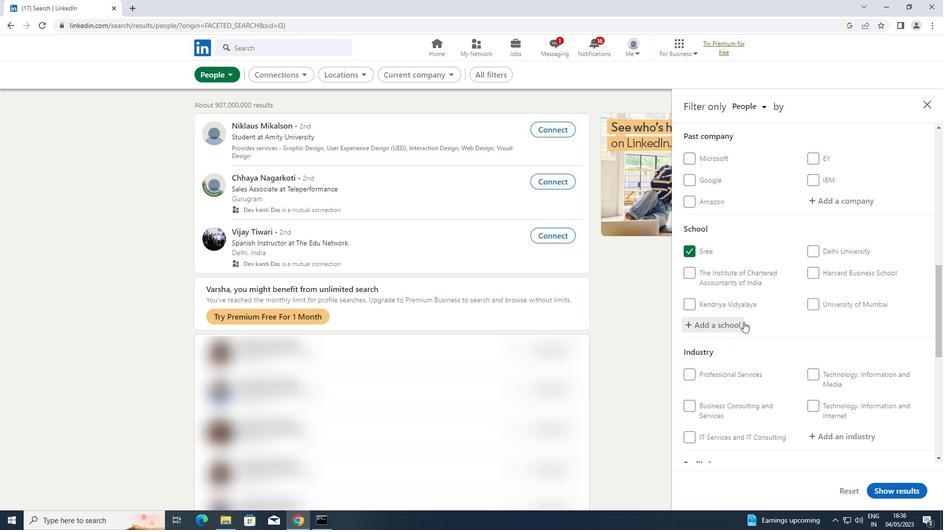
Action: Mouse scrolled (744, 321) with delta (0, 0)
Screenshot: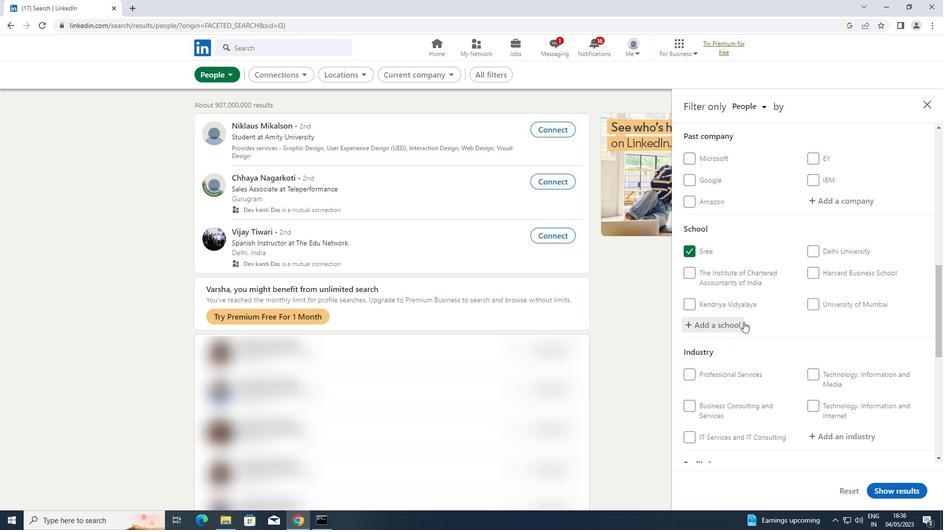 
Action: Mouse scrolled (744, 321) with delta (0, 0)
Screenshot: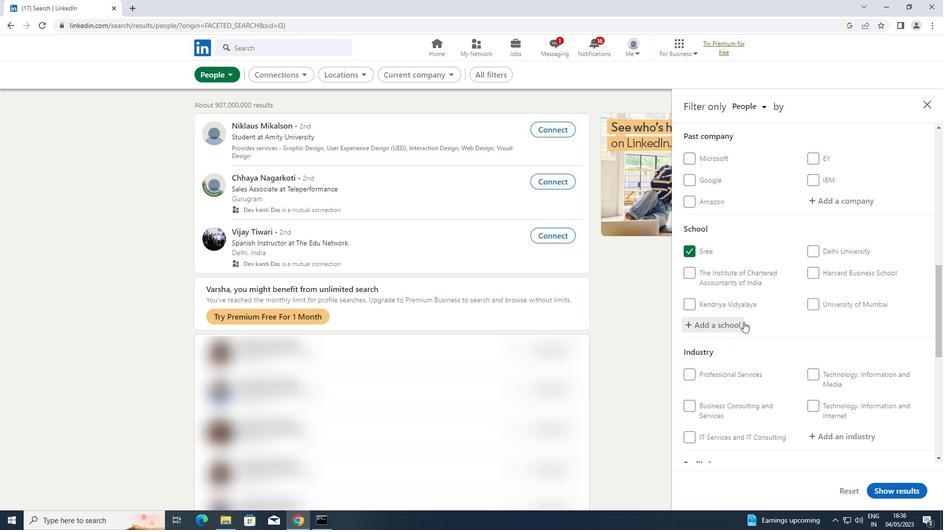 
Action: Mouse moved to (822, 288)
Screenshot: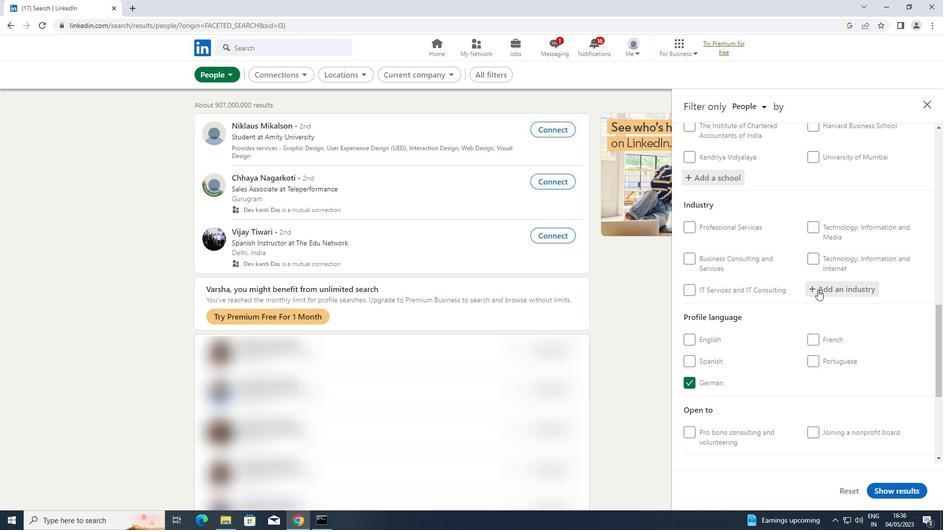 
Action: Mouse pressed left at (822, 288)
Screenshot: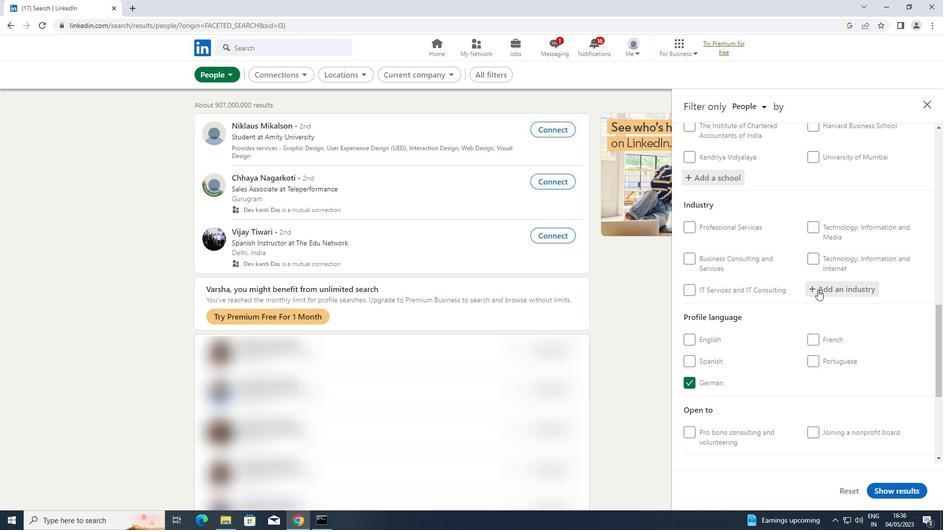 
Action: Key pressed <Key.shift>ARCHITECTURAL
Screenshot: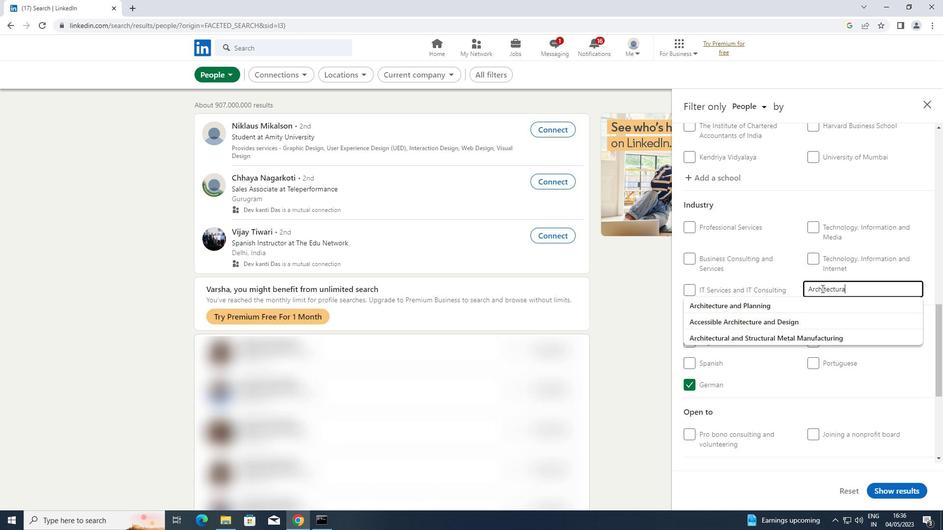 
Action: Mouse moved to (777, 303)
Screenshot: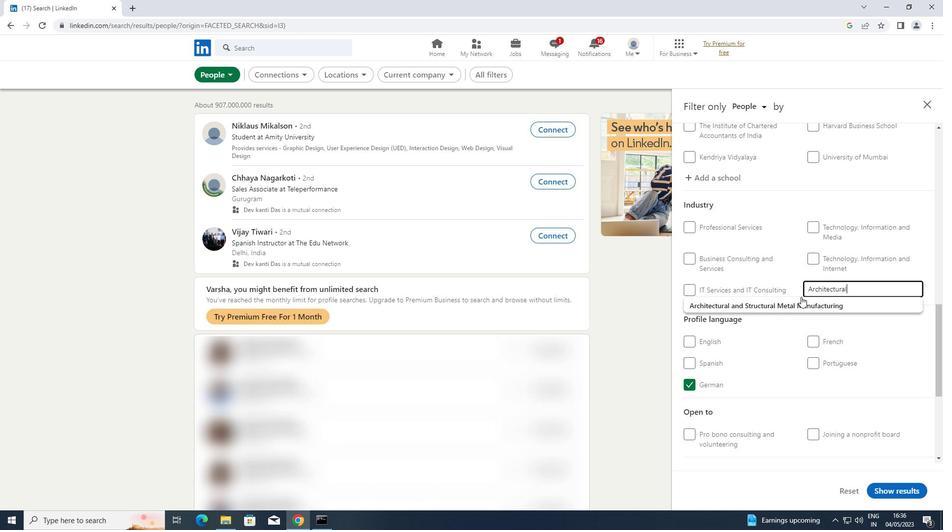 
Action: Mouse pressed left at (777, 303)
Screenshot: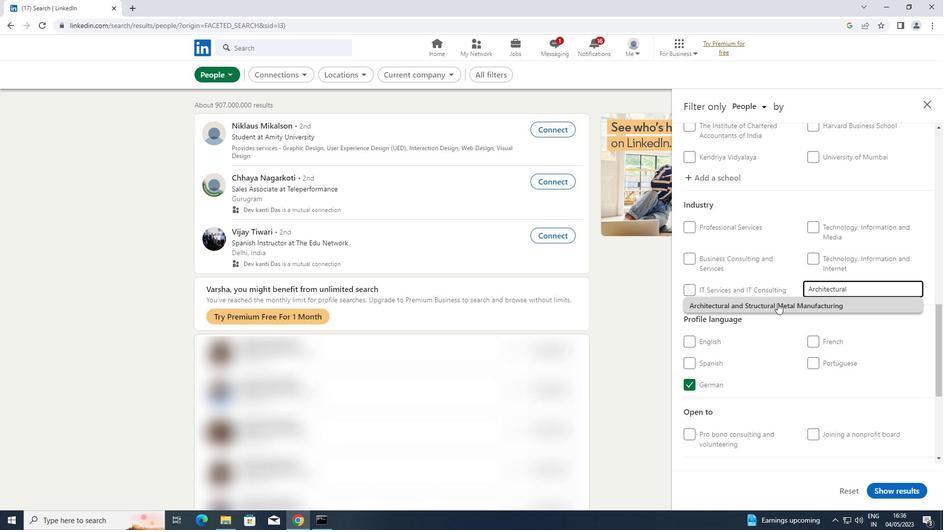 
Action: Mouse moved to (777, 303)
Screenshot: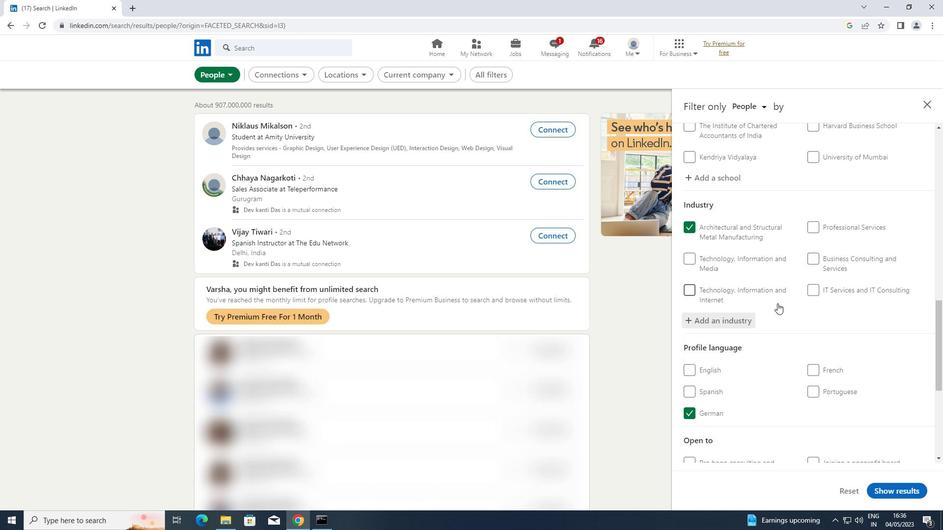 
Action: Mouse scrolled (777, 303) with delta (0, 0)
Screenshot: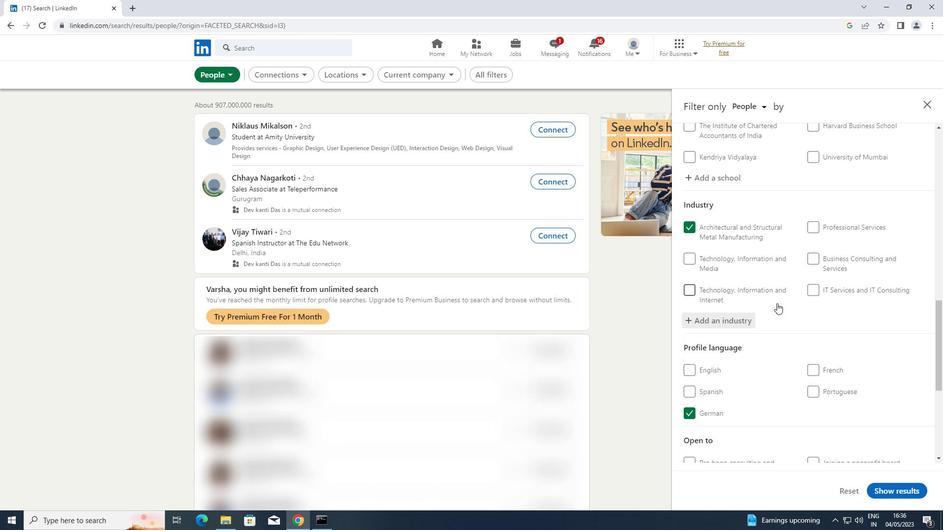 
Action: Mouse scrolled (777, 303) with delta (0, 0)
Screenshot: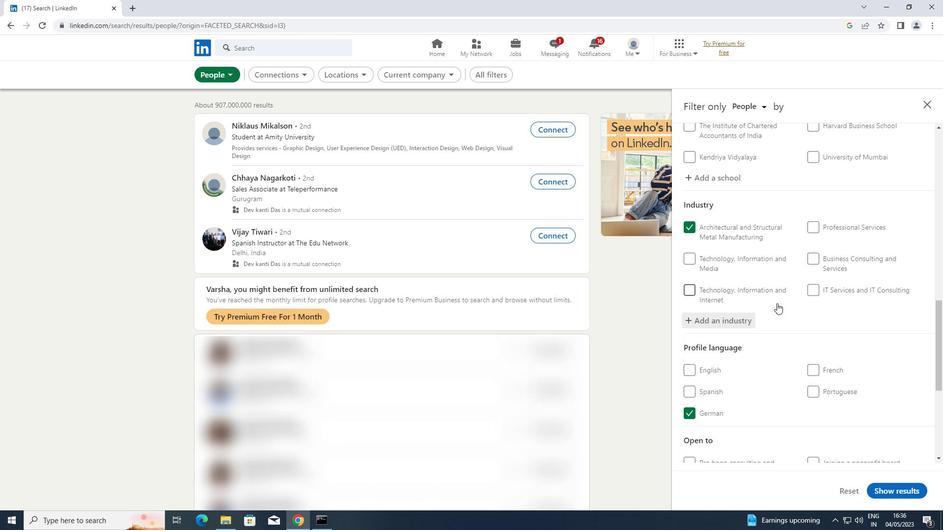 
Action: Mouse scrolled (777, 303) with delta (0, 0)
Screenshot: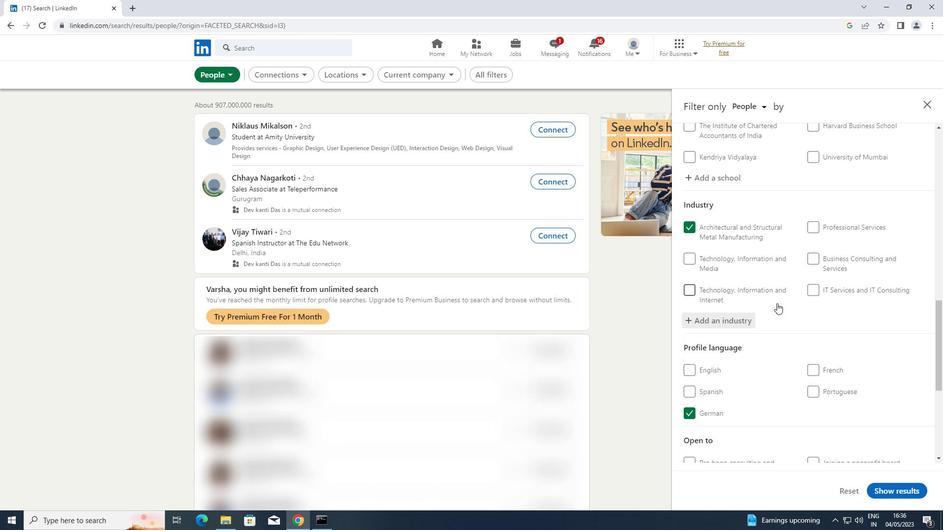 
Action: Mouse scrolled (777, 303) with delta (0, 0)
Screenshot: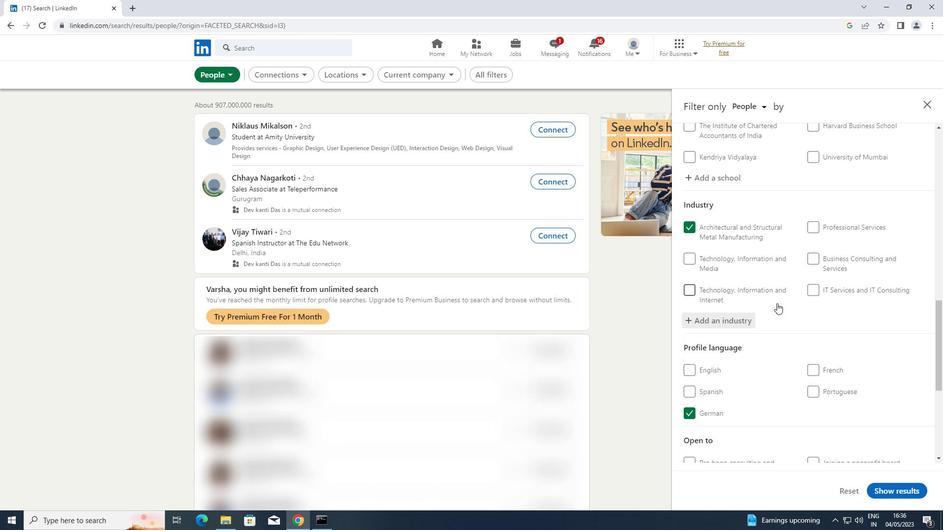 
Action: Mouse scrolled (777, 303) with delta (0, 0)
Screenshot: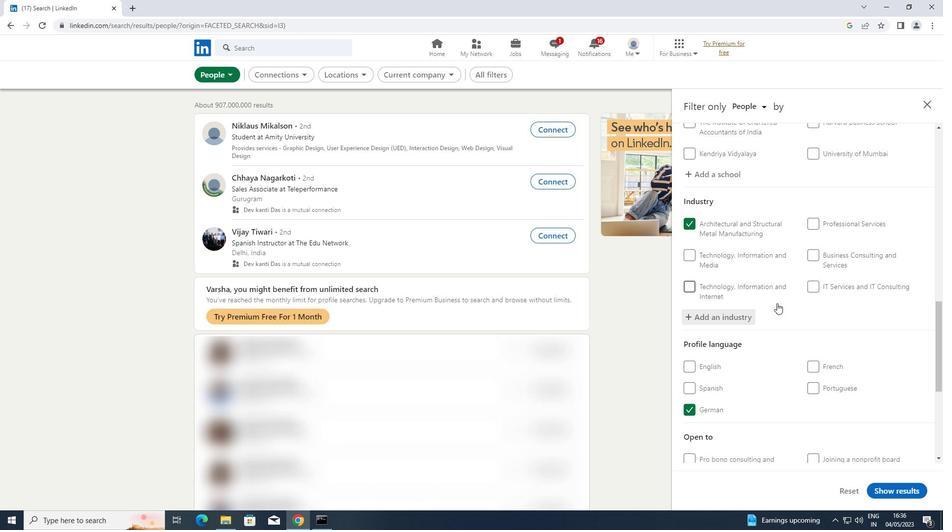 
Action: Mouse moved to (841, 322)
Screenshot: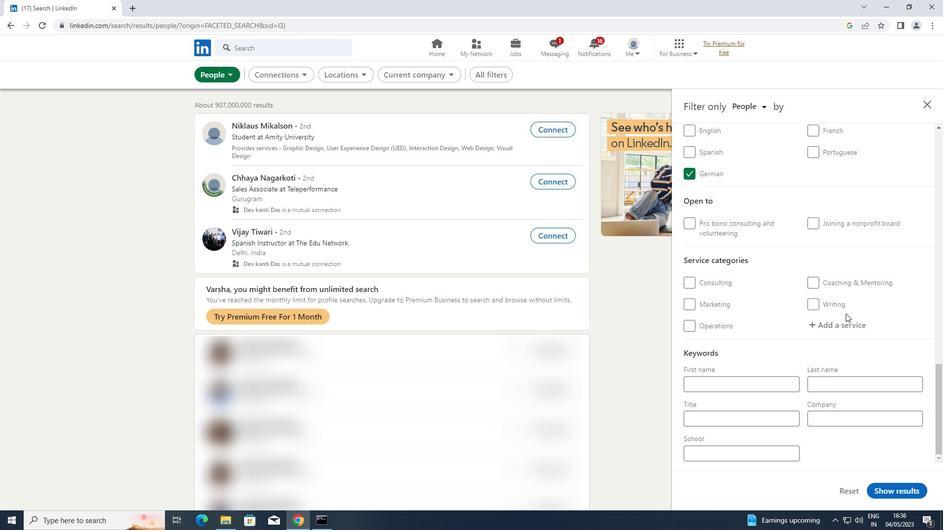 
Action: Mouse pressed left at (841, 322)
Screenshot: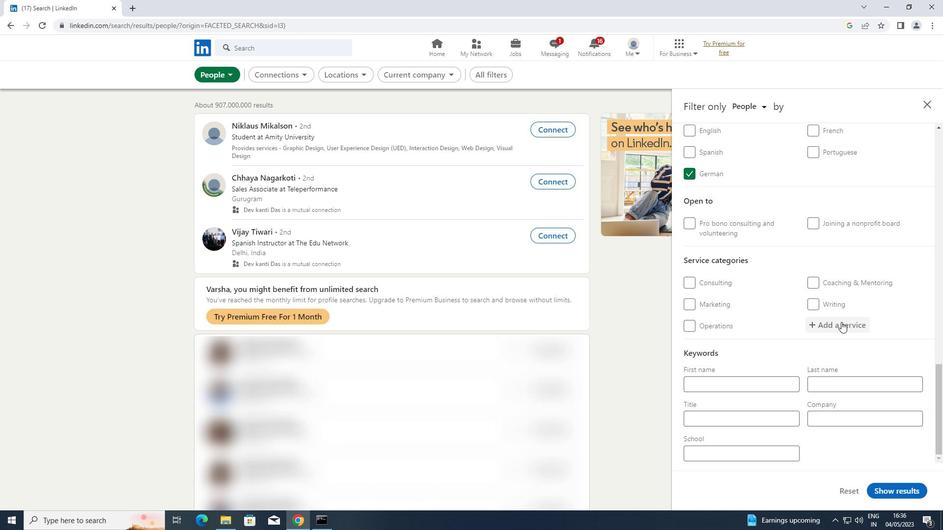 
Action: Key pressed <Key.shift>HR<Key.space>
Screenshot: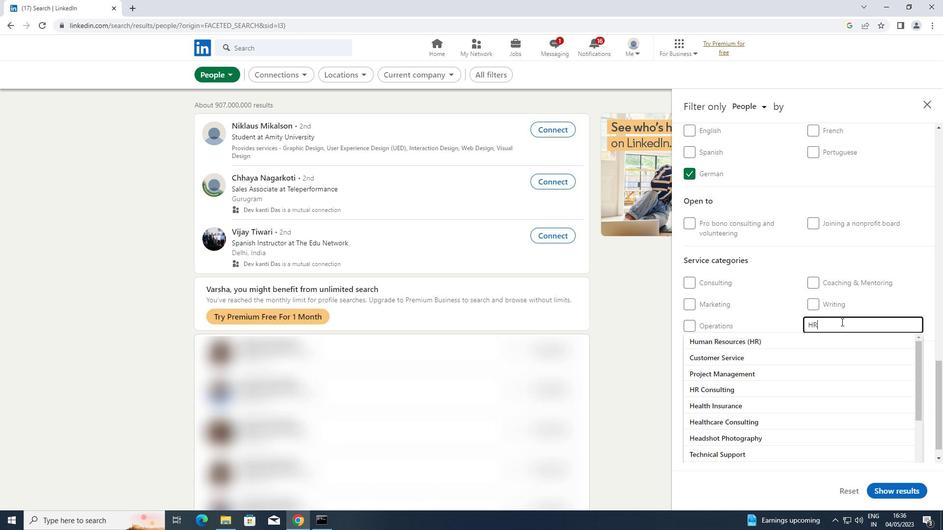 
Action: Mouse moved to (753, 367)
Screenshot: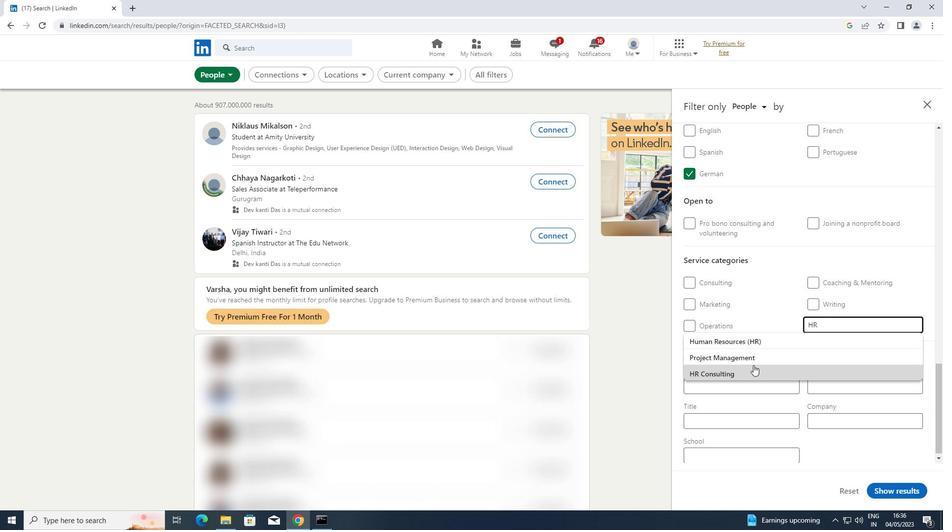 
Action: Mouse pressed left at (753, 367)
Screenshot: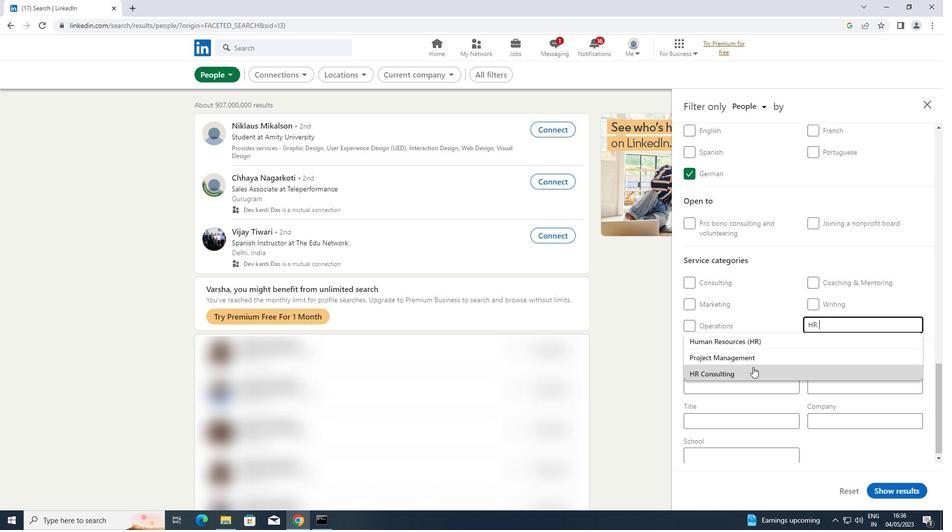 
Action: Mouse moved to (778, 342)
Screenshot: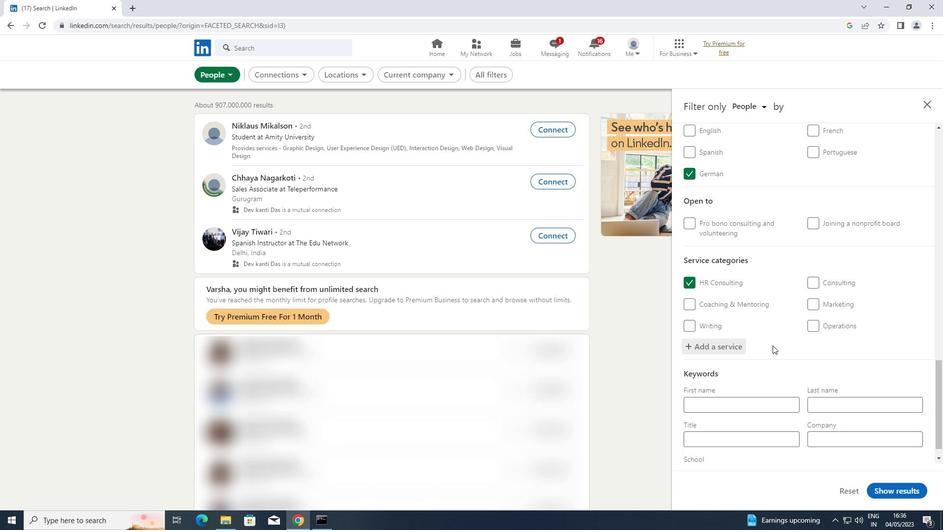 
Action: Mouse scrolled (778, 341) with delta (0, 0)
Screenshot: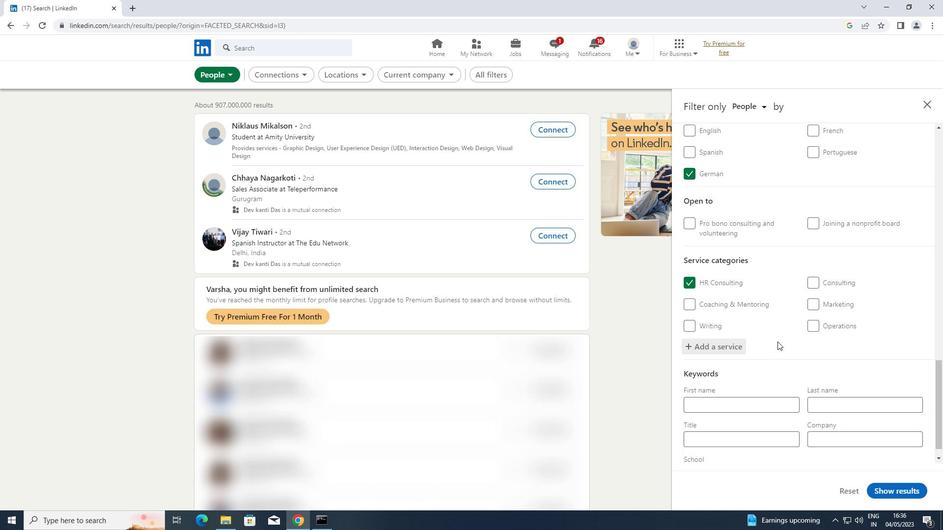 
Action: Mouse scrolled (778, 341) with delta (0, 0)
Screenshot: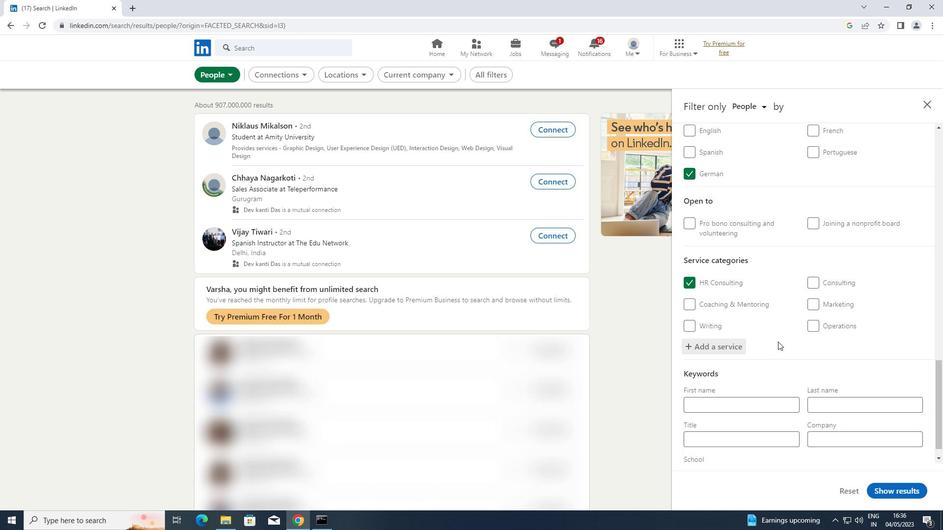 
Action: Mouse scrolled (778, 341) with delta (0, 0)
Screenshot: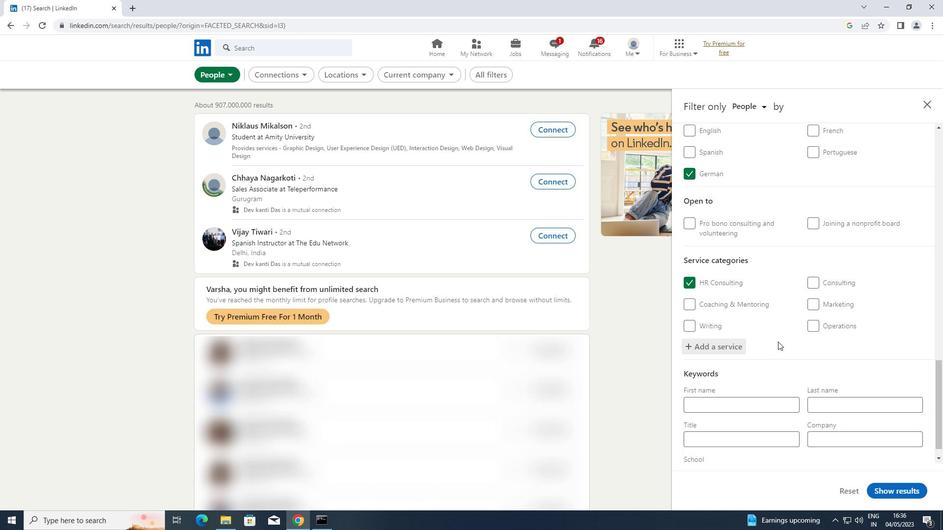 
Action: Mouse scrolled (778, 341) with delta (0, 0)
Screenshot: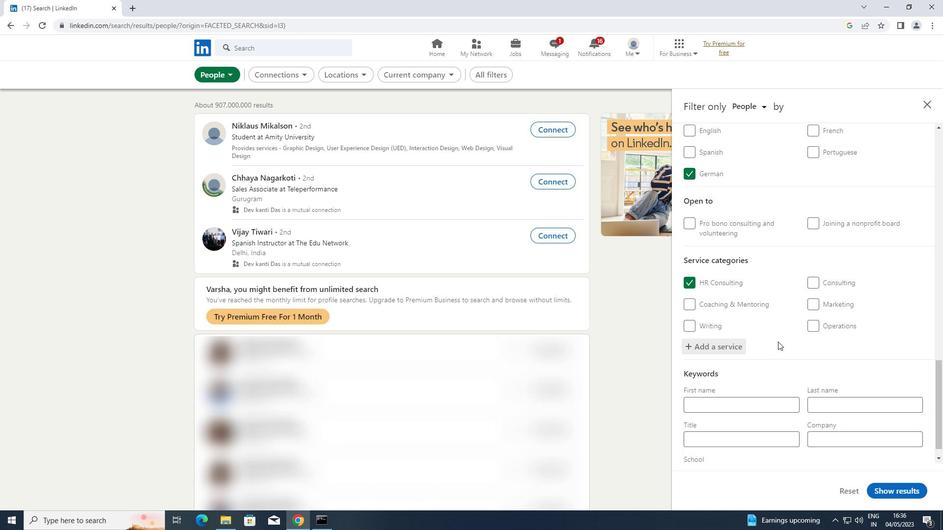 
Action: Mouse scrolled (778, 341) with delta (0, 0)
Screenshot: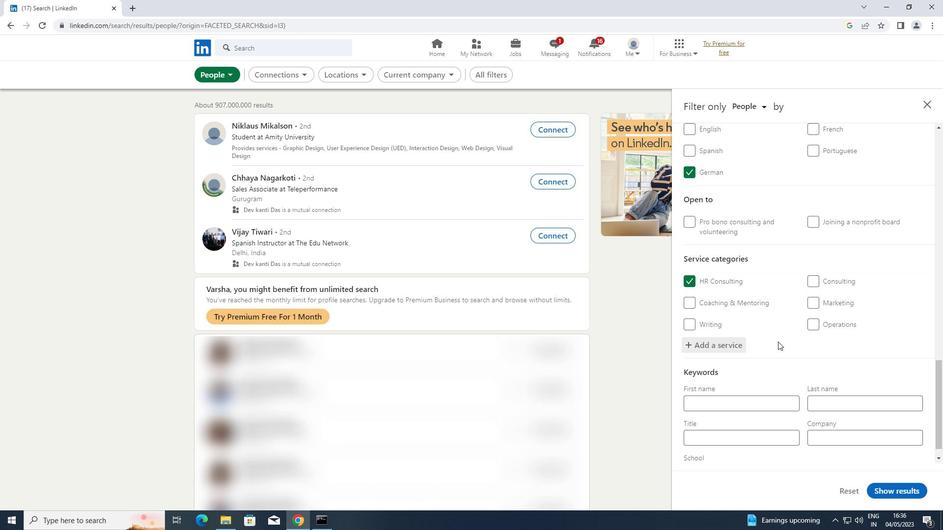 
Action: Mouse moved to (738, 420)
Screenshot: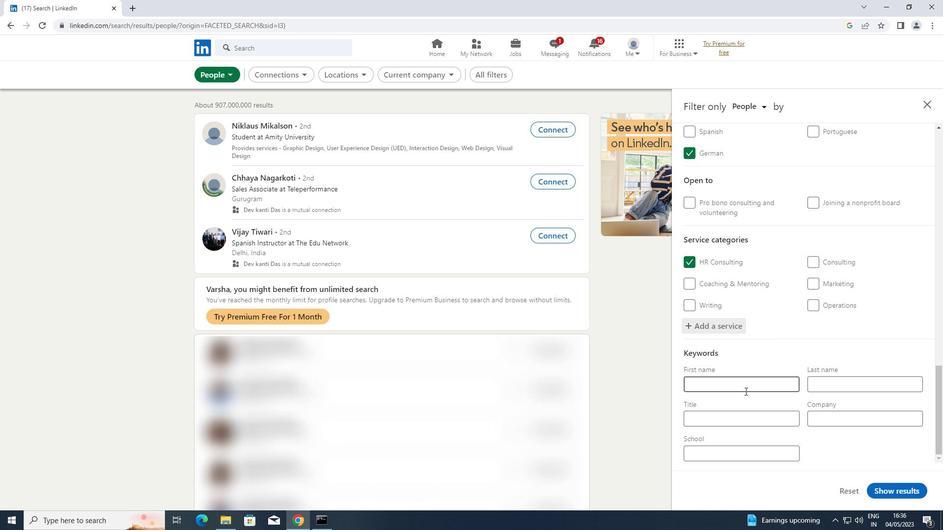 
Action: Mouse pressed left at (738, 420)
Screenshot: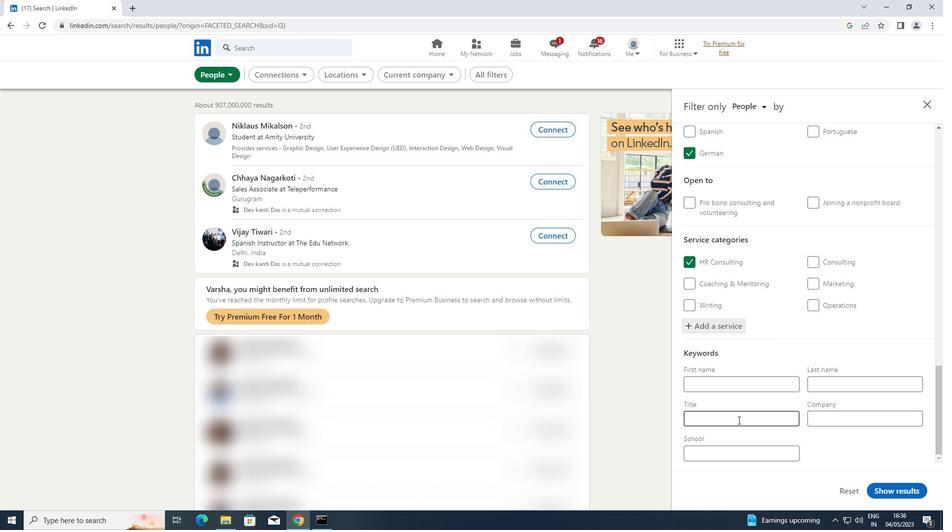 
Action: Key pressed <Key.shift>FRONT<Key.space><Key.shift>DESK<Key.space><Key.shift>MANAGER
Screenshot: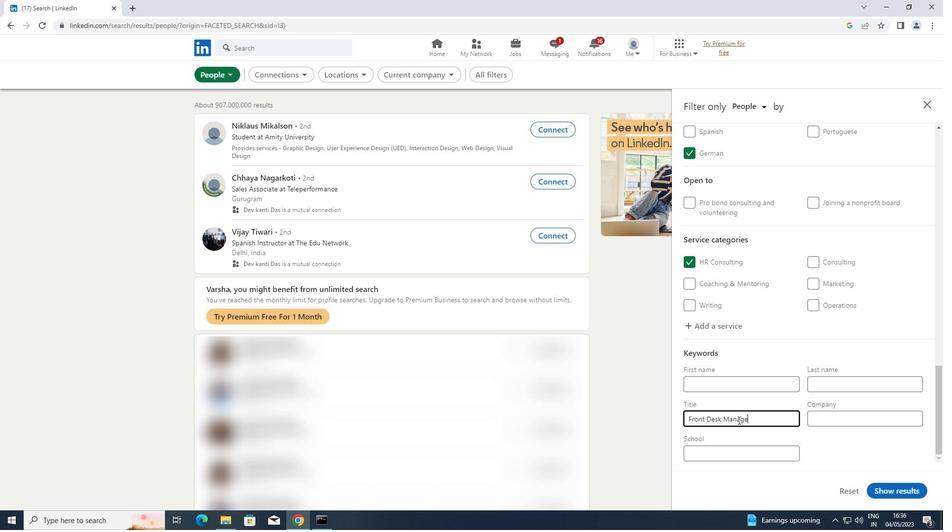 
Action: Mouse moved to (880, 495)
Screenshot: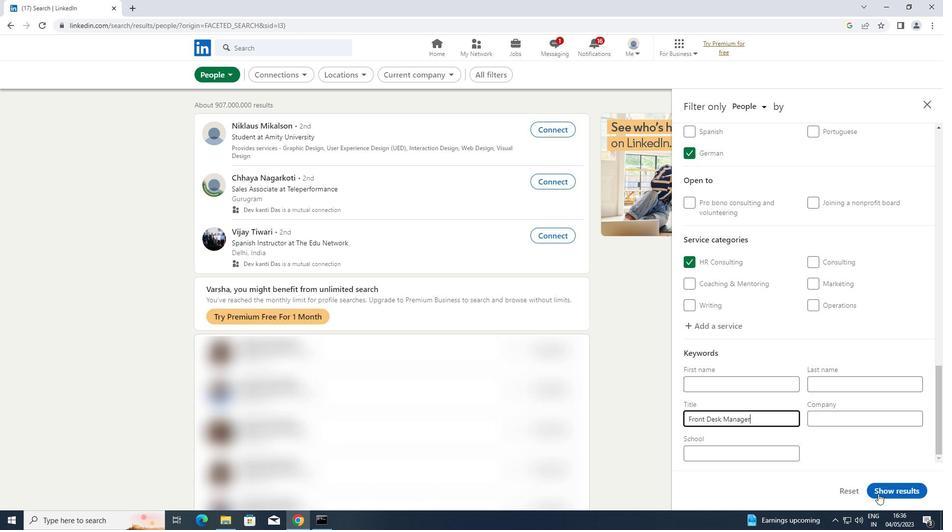 
Action: Mouse pressed left at (880, 495)
Screenshot: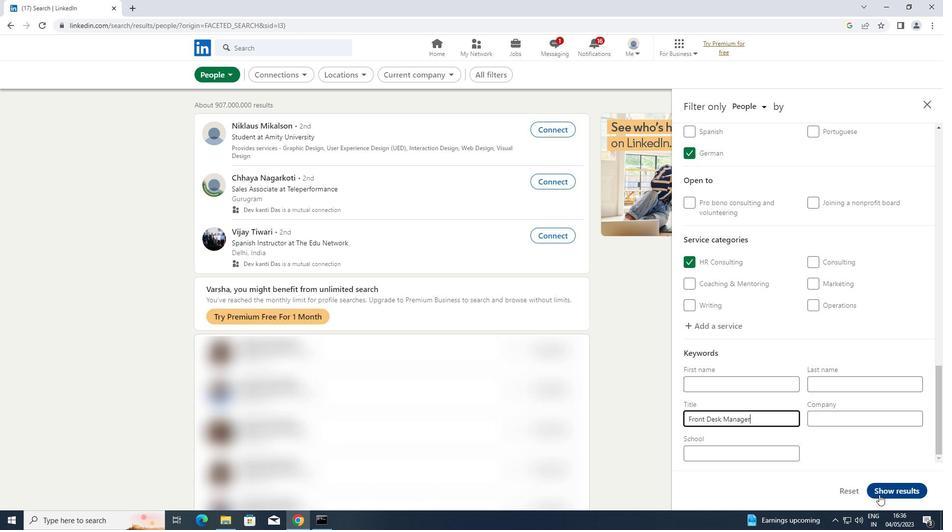 
